 Task: Select Beauty. Add to cart, from Sephora_x000D_
 for 3451 Chapel Oaks Dr, Unit 404, Building 4, Coppell, Texas 75019, Cell Number 6807042056, following items : The Ordinary Hyaluronic Acid 2% & B5 Hydrating Serum (1 oz)_x000D_
 - 1, Olaplex Bond Intense Moisture Hair Mask Number 8 (3.3 oz)_x000D_
 - 3, Grande Cosmetics MINI GrandeLASH-MD Lash Enhancing Serum 6 Week Supply (0.033 oz)_x000D_
 - 2, Urban Decay All Nighter Brightening Vitamin C Setting Spray (4 oz)_x000D_
 - 5, Topicals High Roller Ingrown Hair Tonic with AHA and BHA (1.07 oz)_x000D_
 - 1
Action: Mouse moved to (798, 108)
Screenshot: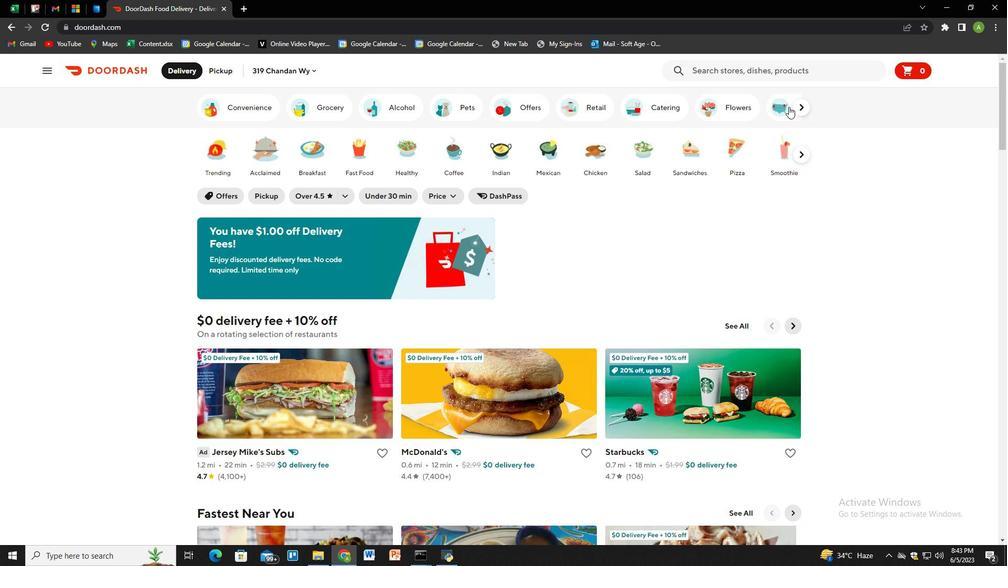 
Action: Mouse pressed left at (798, 108)
Screenshot: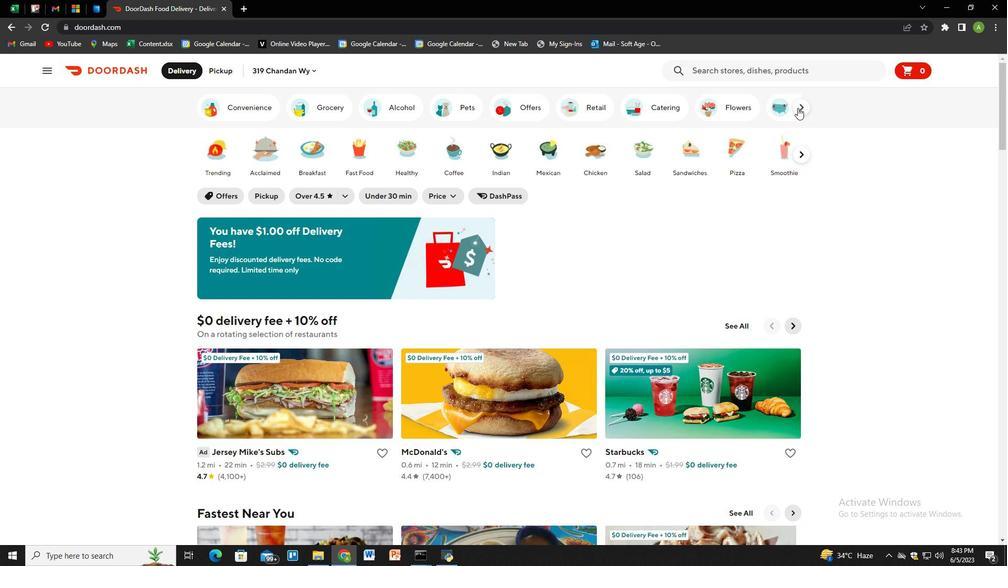 
Action: Mouse moved to (643, 107)
Screenshot: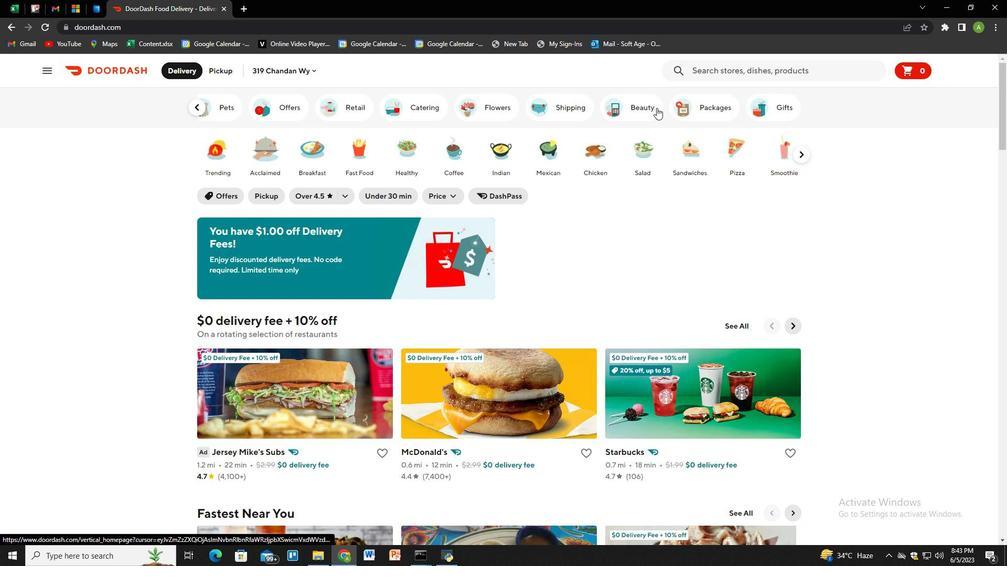 
Action: Mouse pressed left at (643, 107)
Screenshot: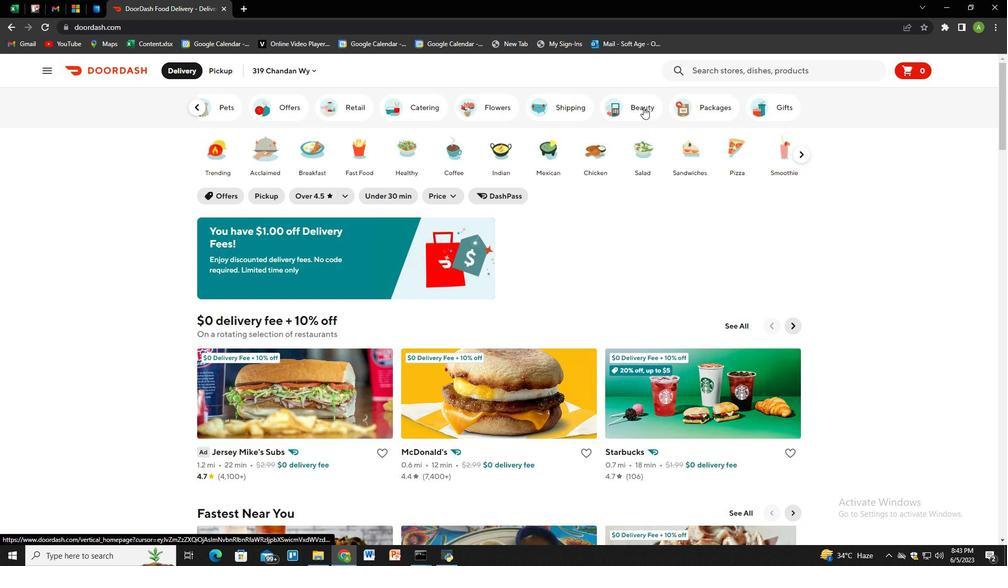 
Action: Mouse moved to (737, 75)
Screenshot: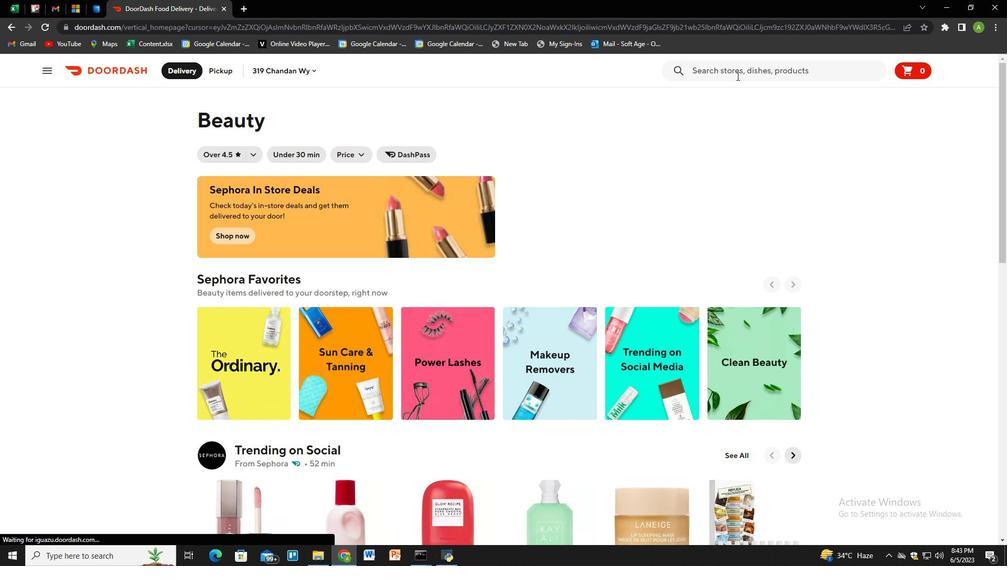 
Action: Mouse pressed left at (737, 75)
Screenshot: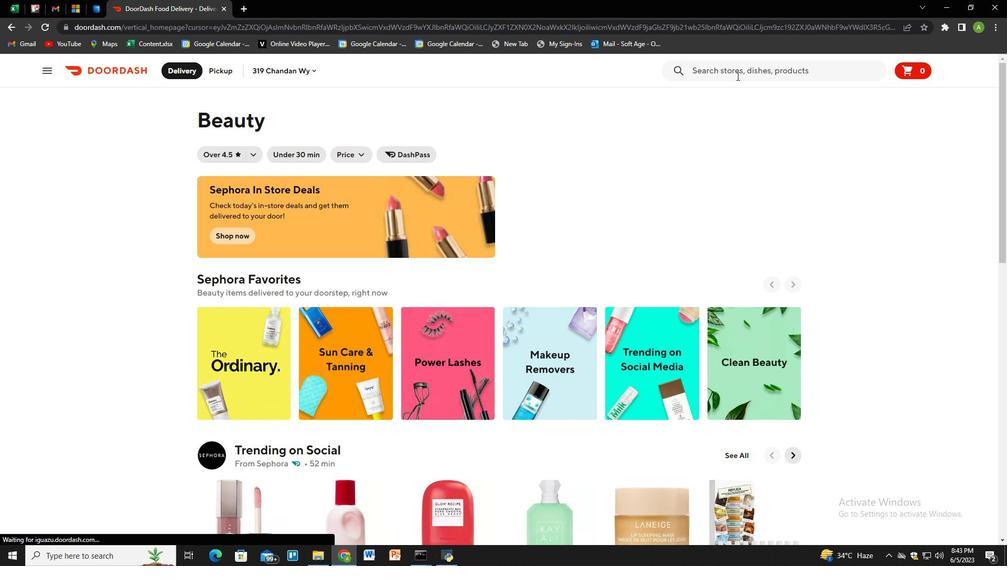 
Action: Mouse moved to (737, 75)
Screenshot: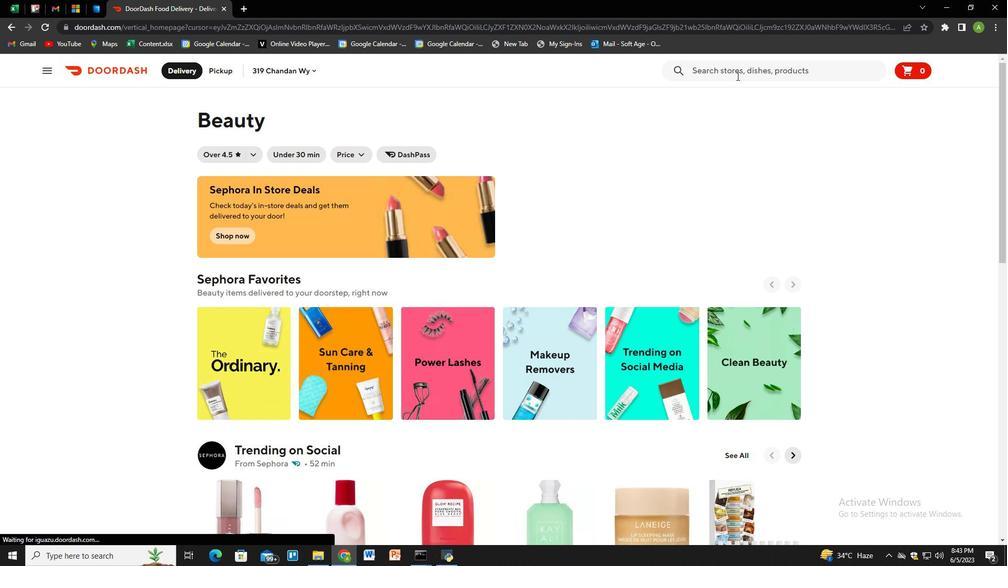 
Action: Key pressed sephora<Key.enter>
Screenshot: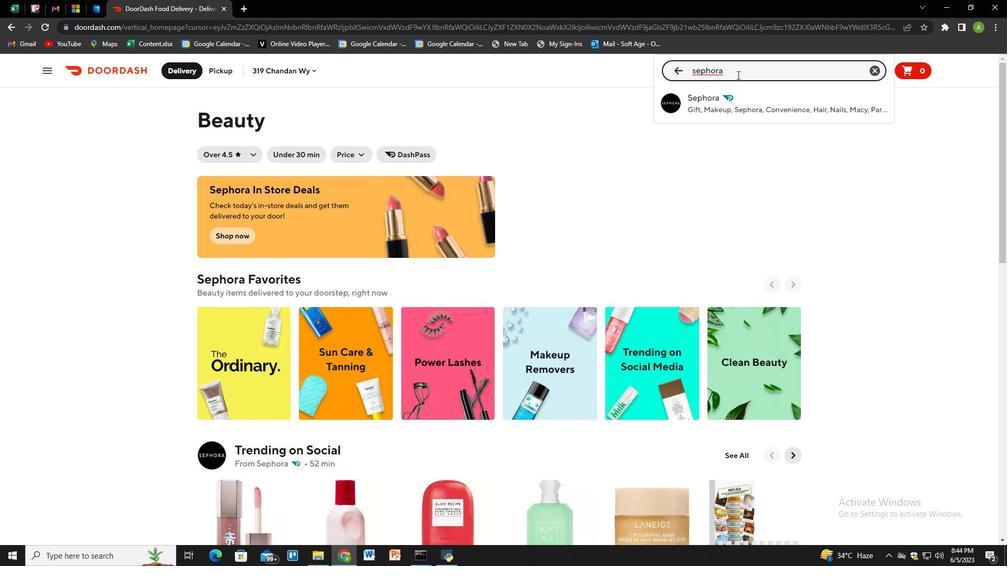 
Action: Mouse moved to (217, 262)
Screenshot: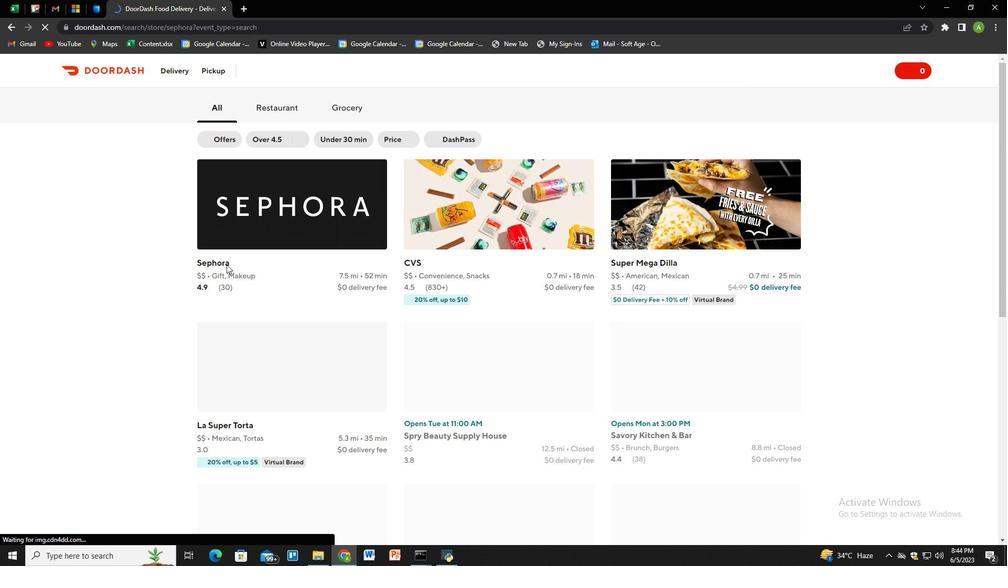 
Action: Mouse pressed left at (217, 262)
Screenshot: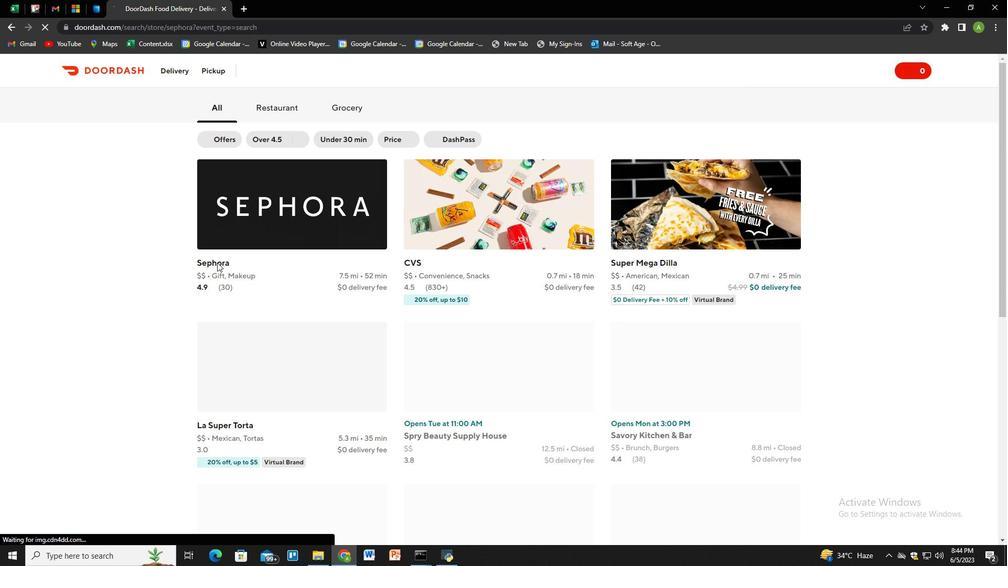 
Action: Mouse moved to (208, 69)
Screenshot: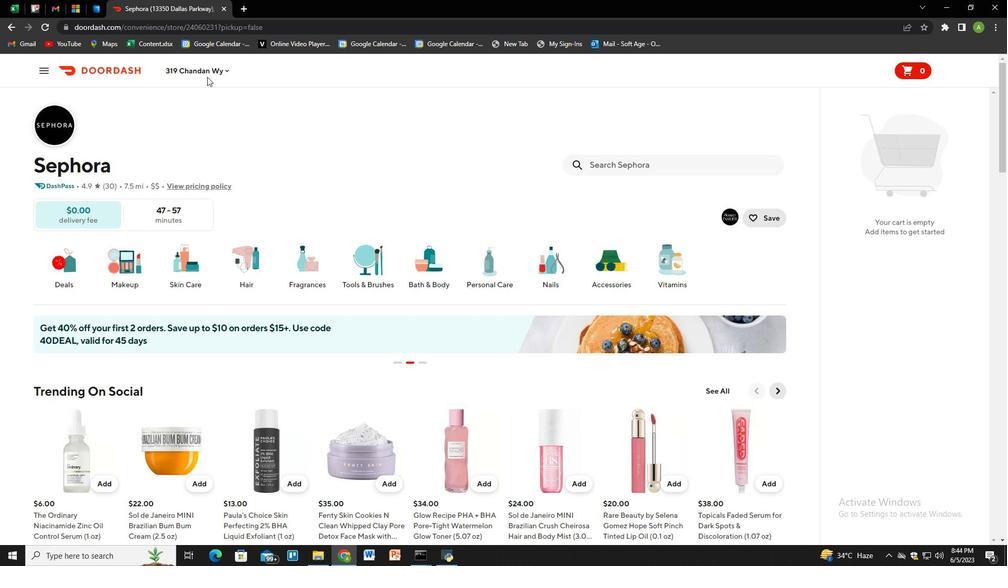 
Action: Mouse pressed left at (208, 69)
Screenshot: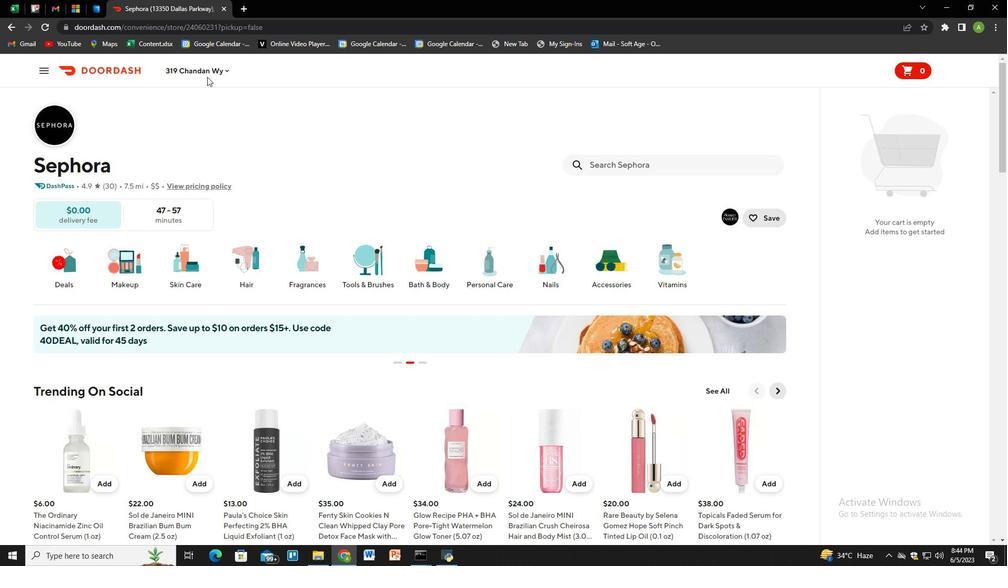 
Action: Mouse moved to (225, 119)
Screenshot: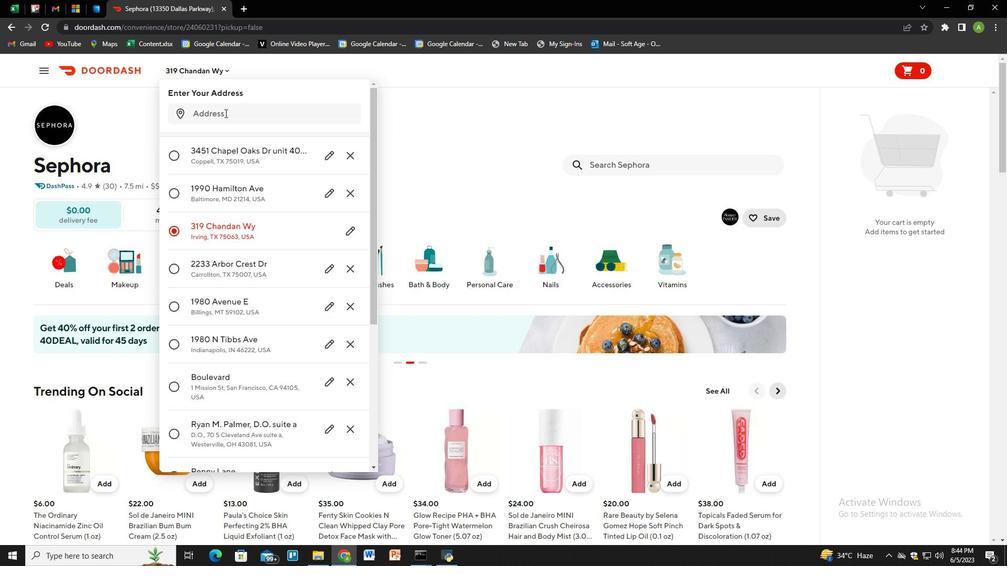 
Action: Mouse pressed left at (225, 119)
Screenshot: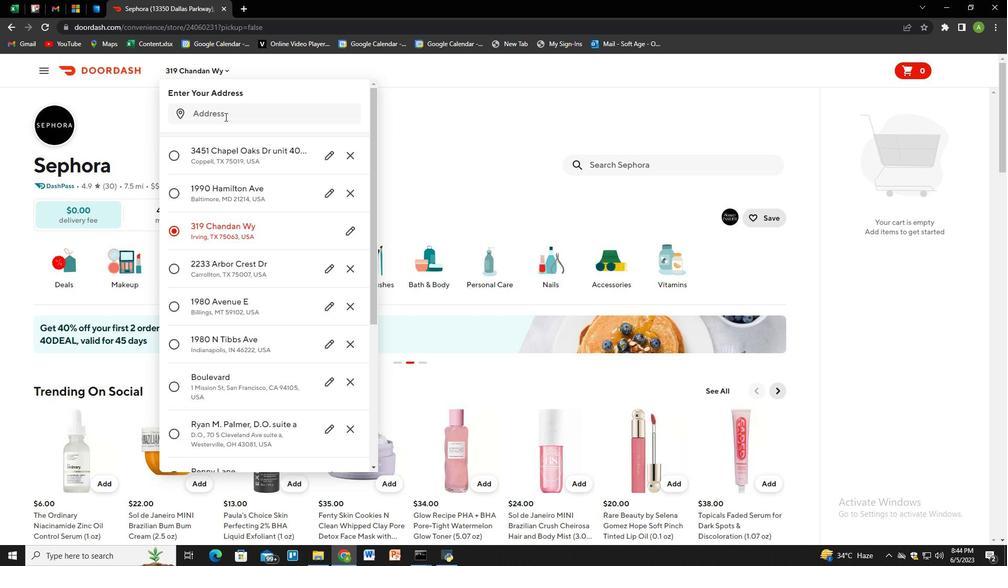 
Action: Key pressed 3451<Key.space>chapel<Key.space>oaks<Key.space>dr,<Key.space>unit<Key.space>404,<Key.space>building<Key.space>4,<Key.space>coppell,<Key.space>texas<Key.space>75019<Key.enter>
Screenshot: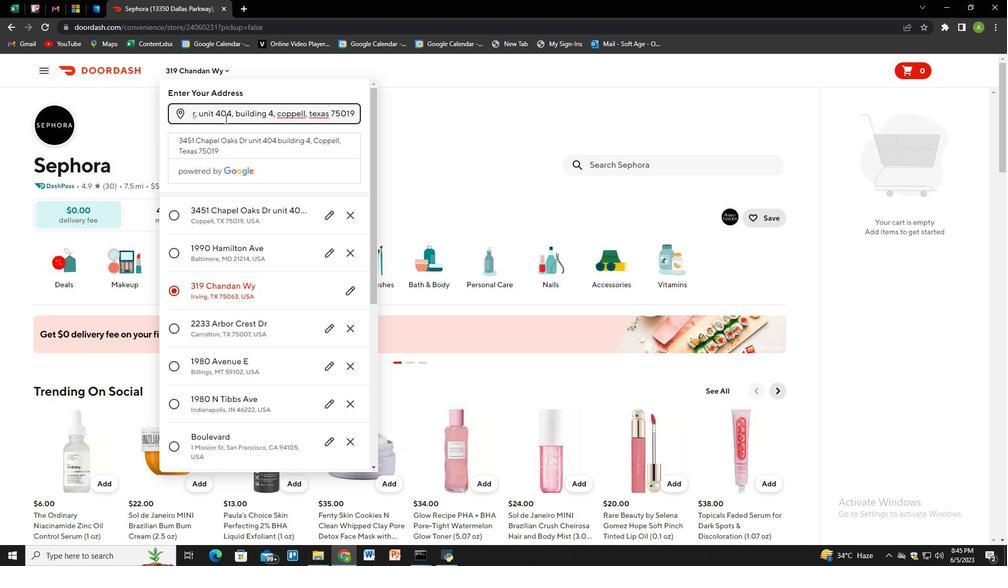 
Action: Mouse moved to (301, 422)
Screenshot: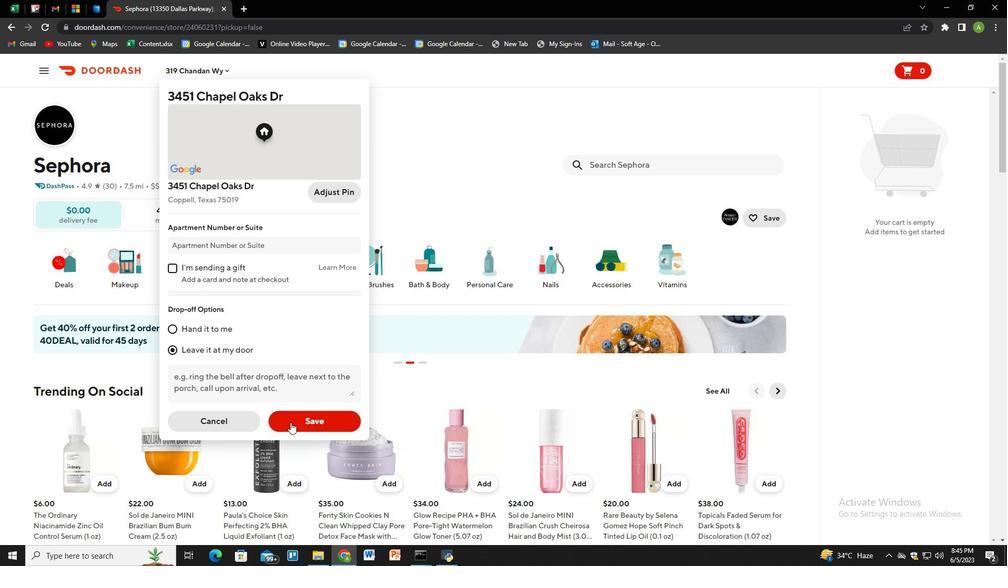 
Action: Mouse pressed left at (301, 422)
Screenshot: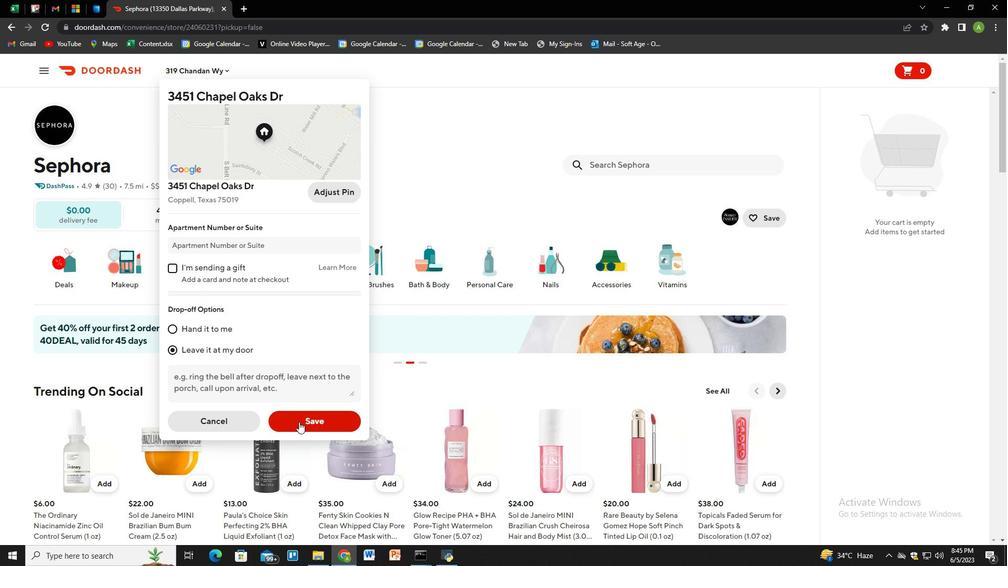 
Action: Mouse moved to (625, 157)
Screenshot: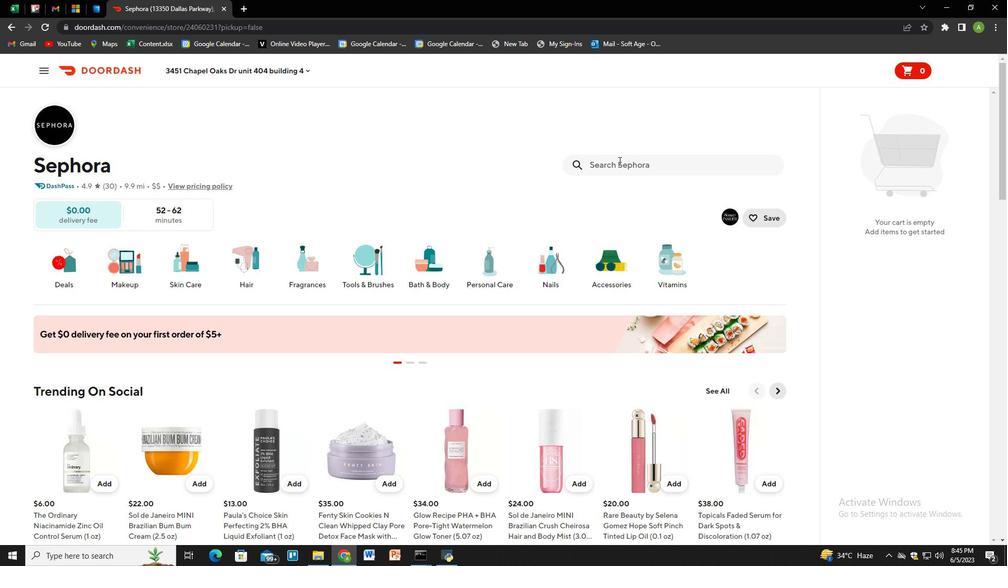 
Action: Mouse pressed left at (625, 157)
Screenshot: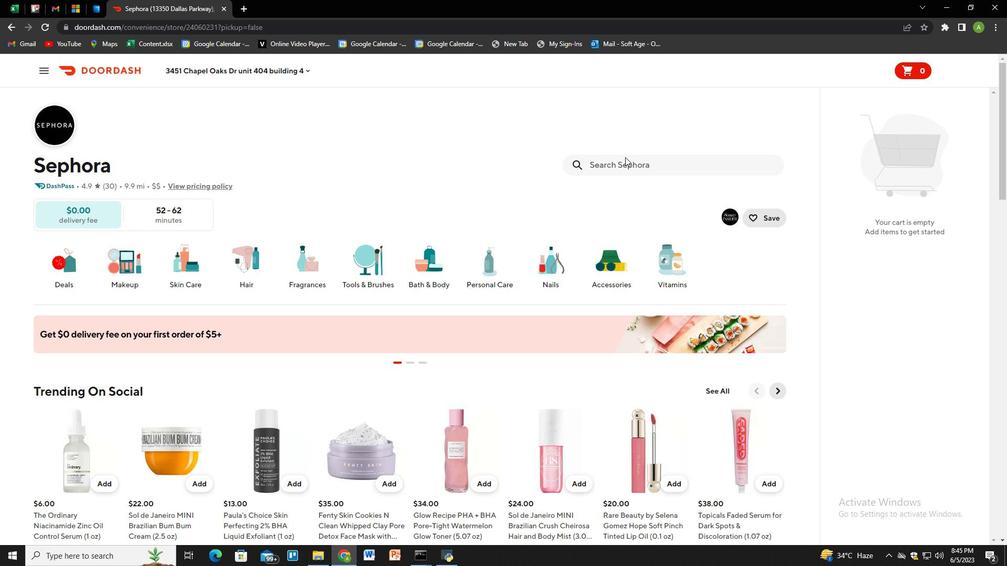 
Action: Mouse moved to (552, 213)
Screenshot: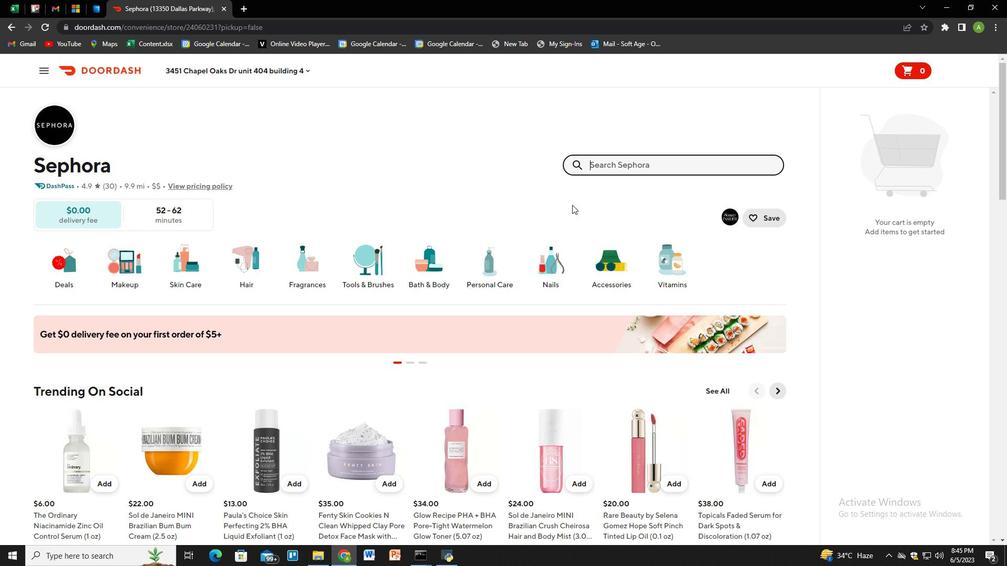 
Action: Key pressed the<Key.space>ordinary<Key.space>hyaluronic<Key.space>acid<Key.space>2<Key.shift>%<Key.space><Key.shift><Key.shift><Key.shift><Key.shift><Key.shift><Key.shift><Key.shift><Key.shift><Key.shift><Key.shift><Key.shift><Key.shift><Key.shift><Key.shift><Key.shift><Key.shift><Key.shift><Key.shift><Key.shift><Key.shift><Key.shift><Key.shift><Key.shift>&<Key.space>b5<Key.space>hydrating<Key.space>serum<Key.space><Key.shift_r>(1<Key.space>oz<Key.shift_r>)<Key.enter>
Screenshot: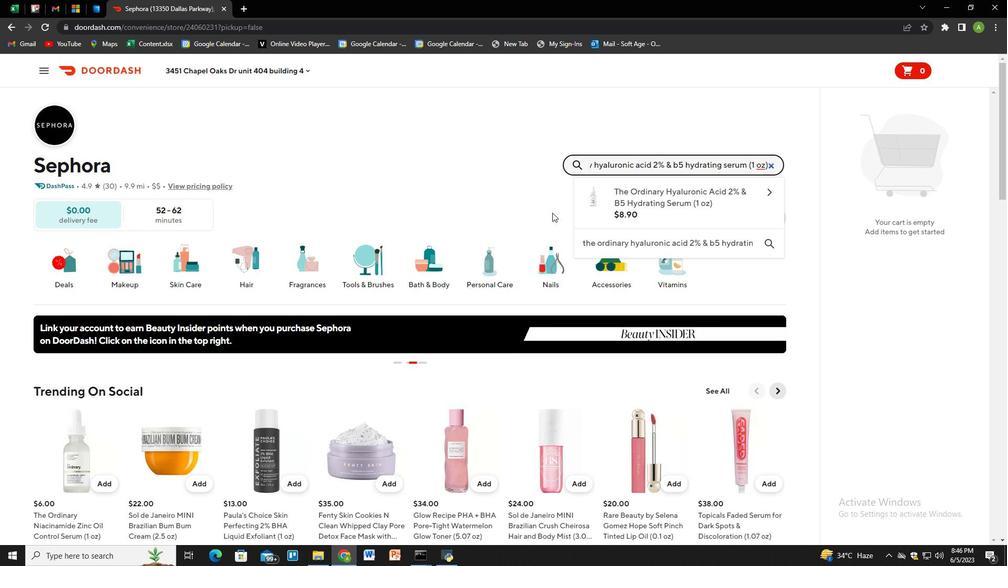 
Action: Mouse moved to (96, 269)
Screenshot: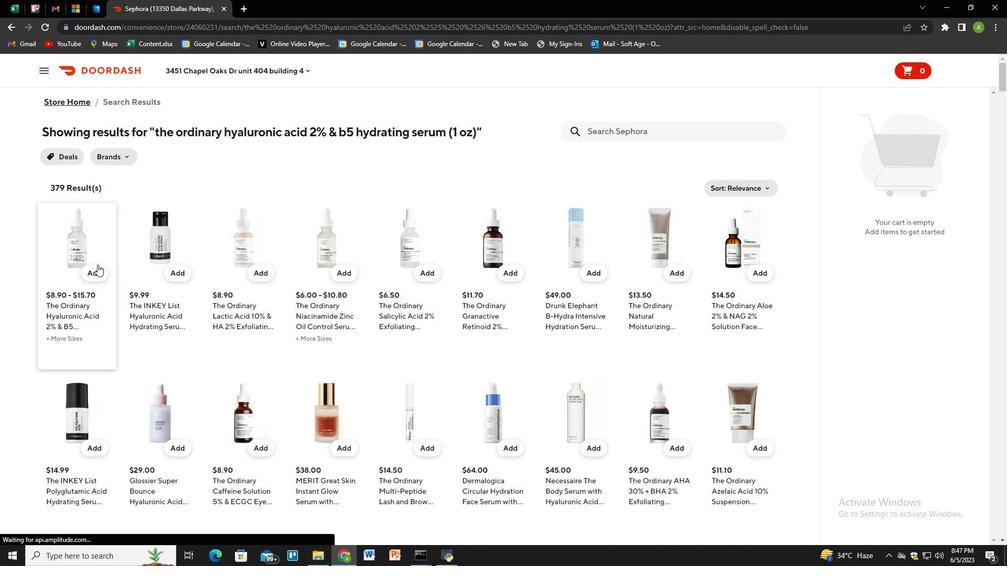 
Action: Mouse pressed left at (96, 269)
Screenshot: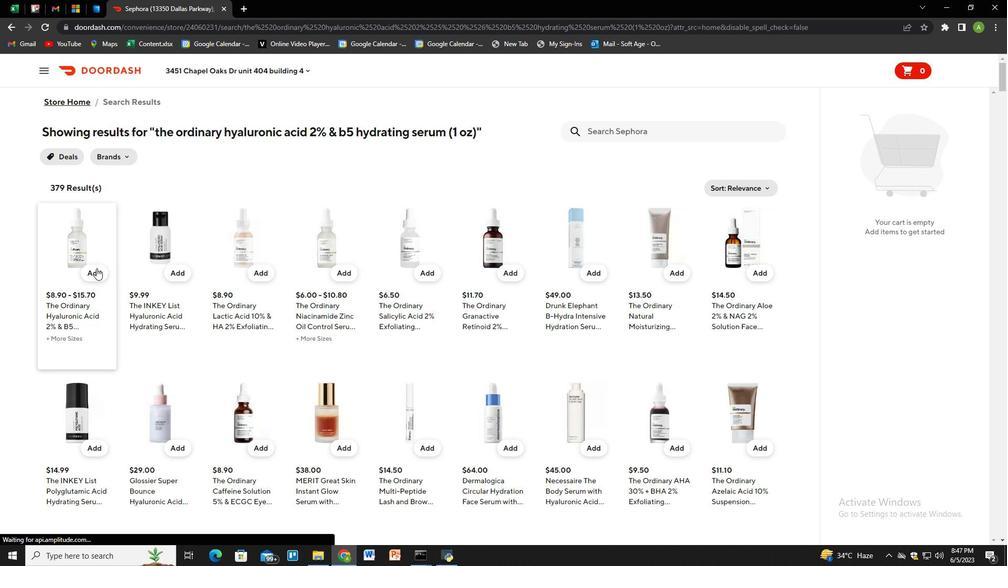 
Action: Mouse moved to (678, 520)
Screenshot: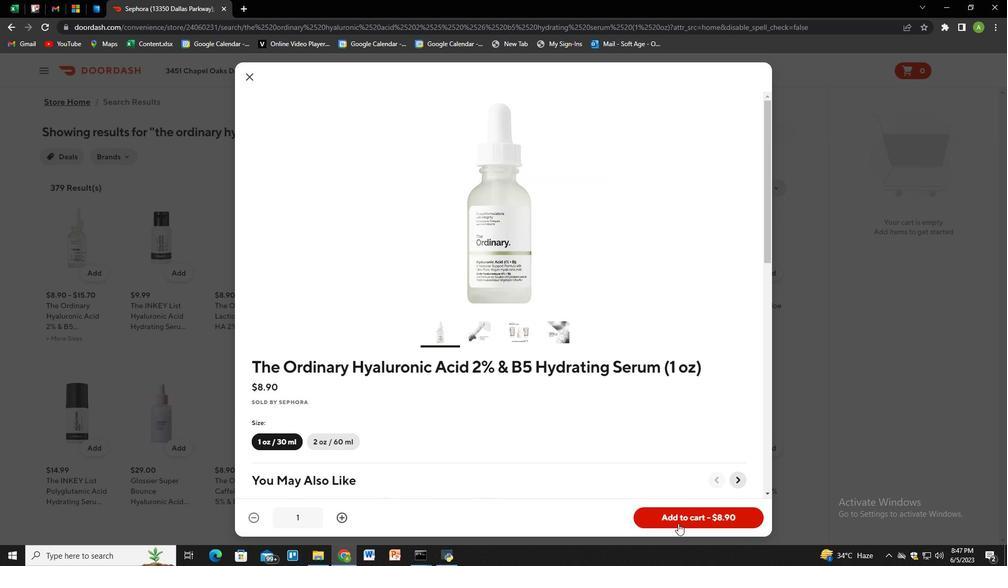 
Action: Mouse pressed left at (678, 520)
Screenshot: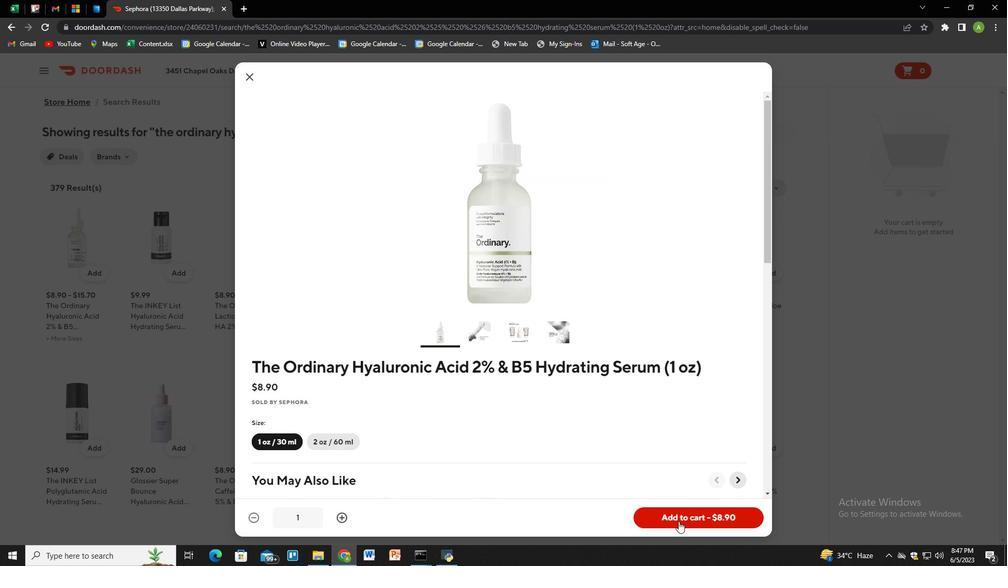 
Action: Mouse moved to (660, 127)
Screenshot: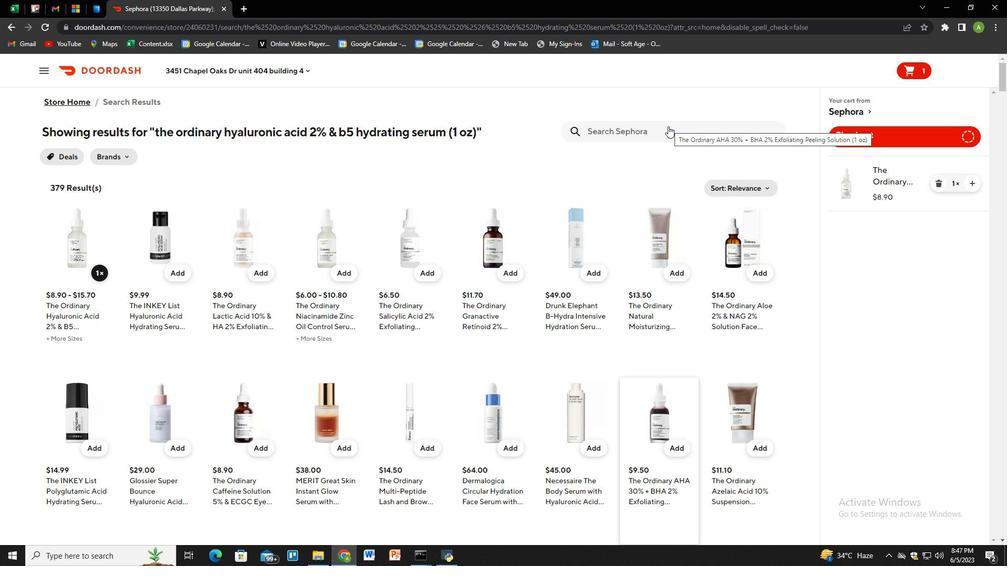 
Action: Mouse pressed left at (660, 127)
Screenshot: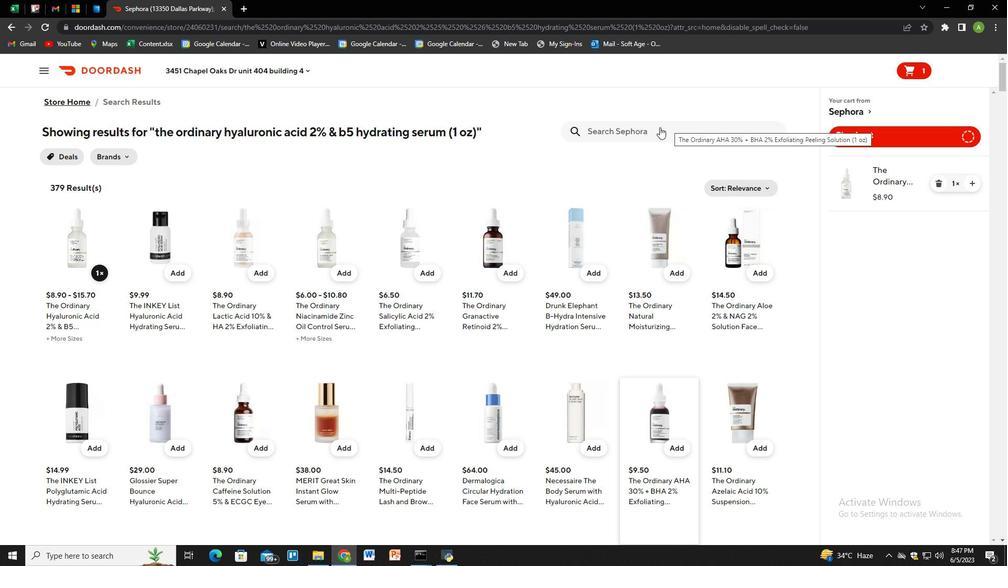 
Action: Mouse moved to (682, 111)
Screenshot: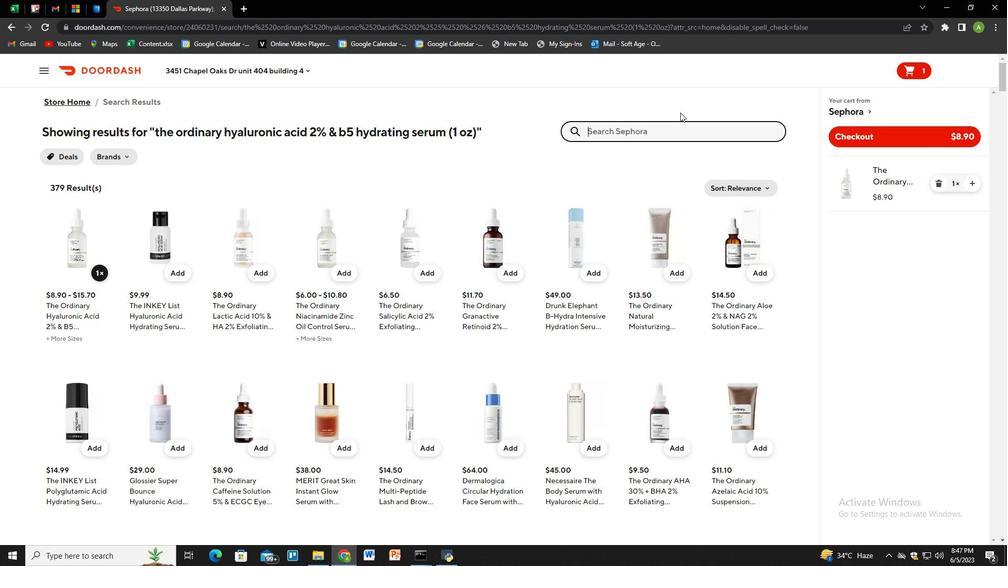 
Action: Key pressed olaplex<Key.space>bond<Key.space>intense<Key.space>moisture<Key.space>hair<Key.space>mask<Key.space>number<Key.space>8<Key.space><Key.shift_r>(3.3<Key.space>oz<Key.shift_r>)<Key.enter>
Screenshot: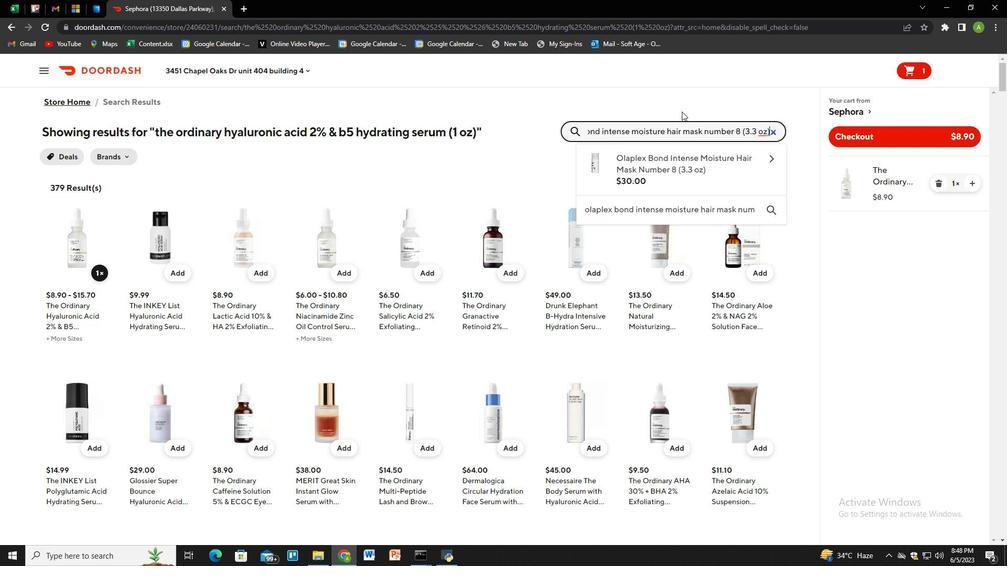 
Action: Mouse moved to (89, 276)
Screenshot: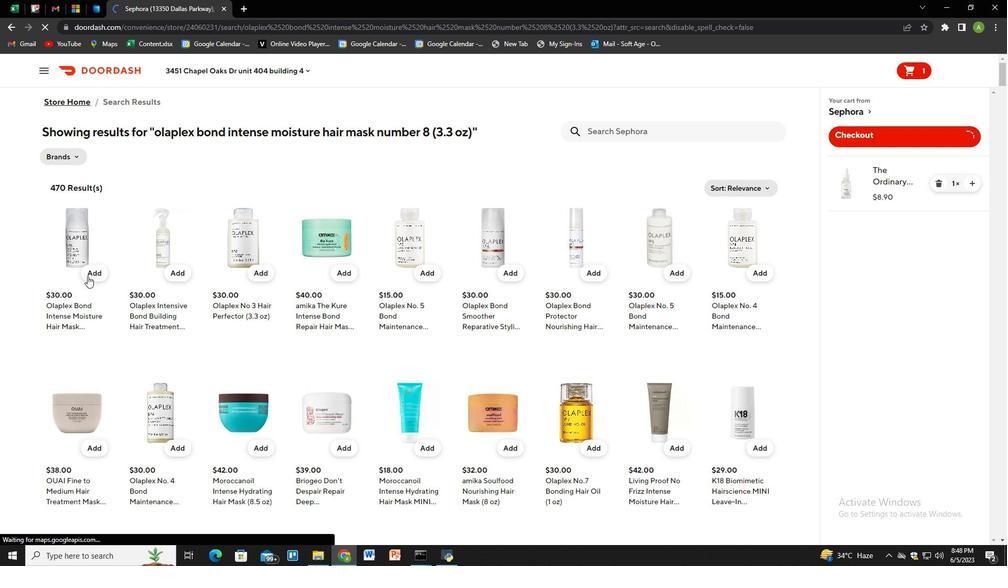 
Action: Mouse pressed left at (89, 276)
Screenshot: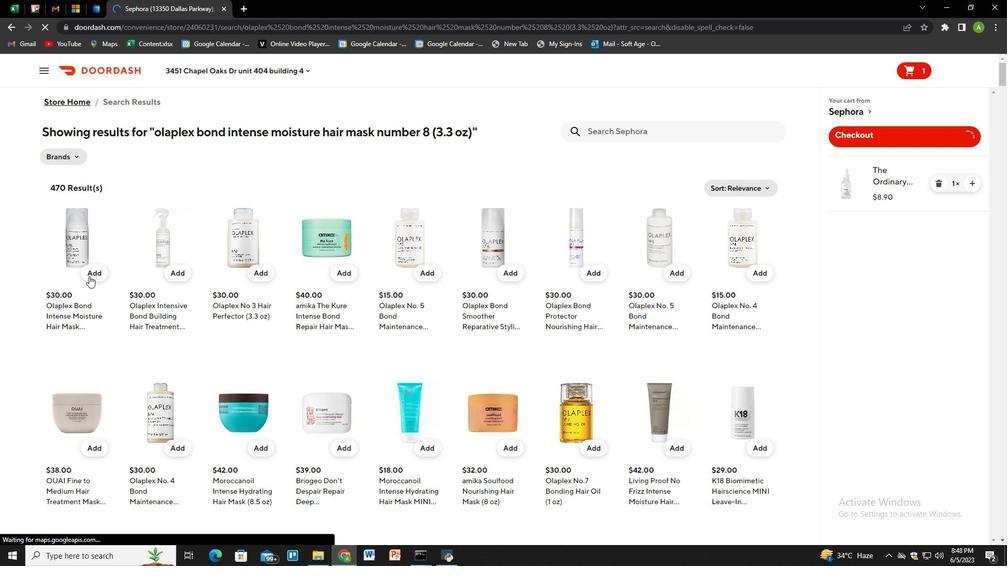 
Action: Mouse moved to (970, 236)
Screenshot: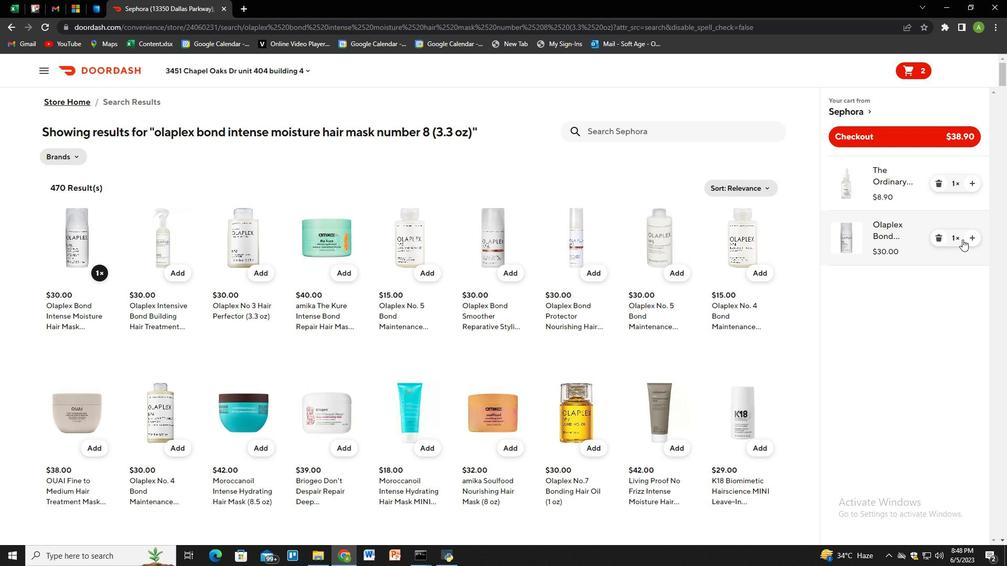 
Action: Mouse pressed left at (970, 236)
Screenshot: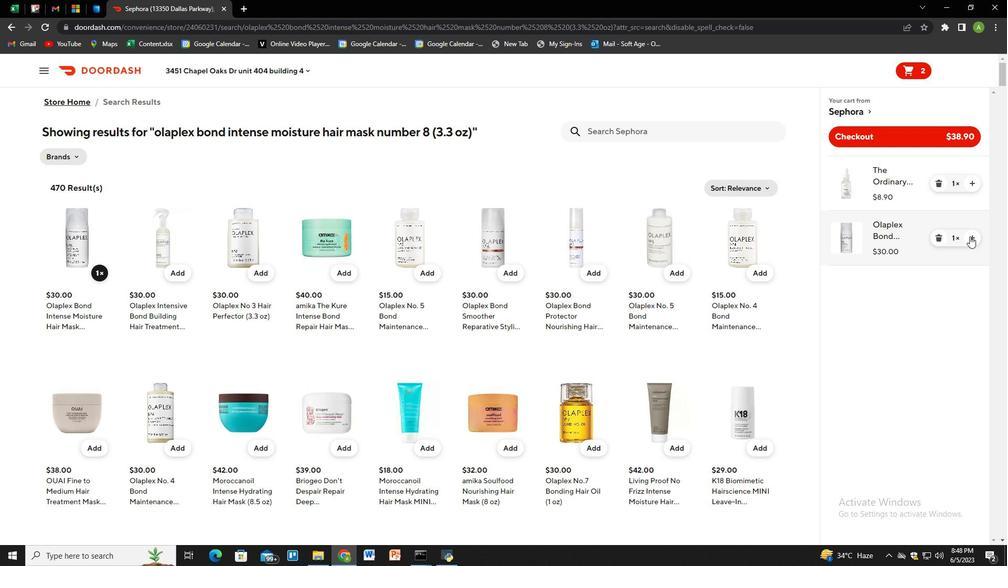 
Action: Mouse pressed left at (970, 236)
Screenshot: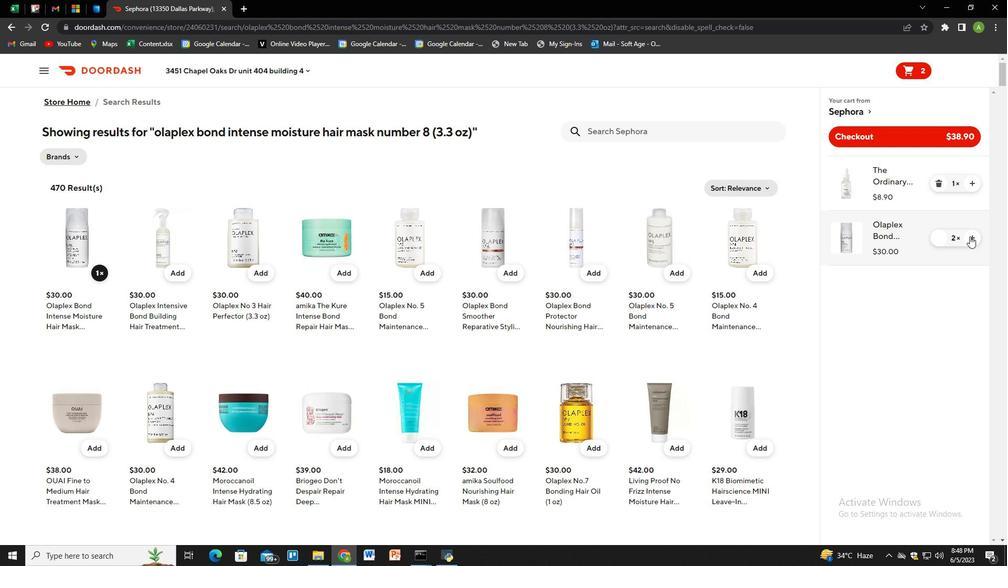 
Action: Mouse moved to (672, 127)
Screenshot: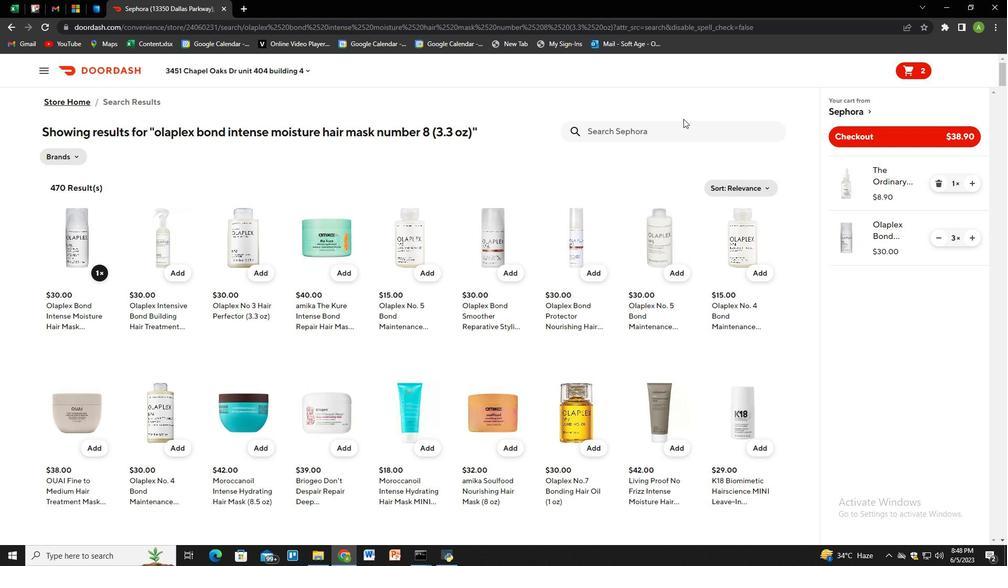 
Action: Mouse pressed left at (672, 127)
Screenshot: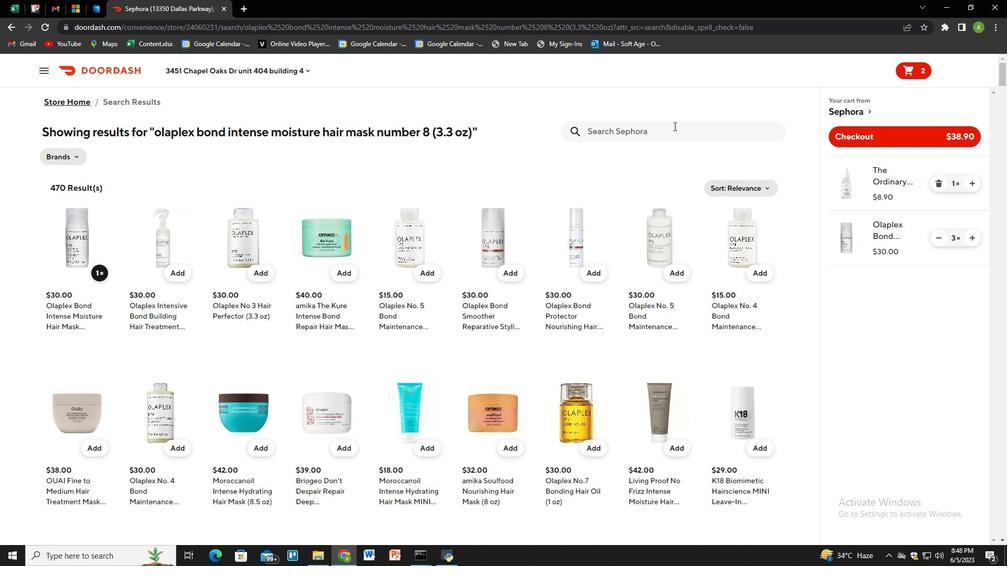 
Action: Mouse moved to (521, 188)
Screenshot: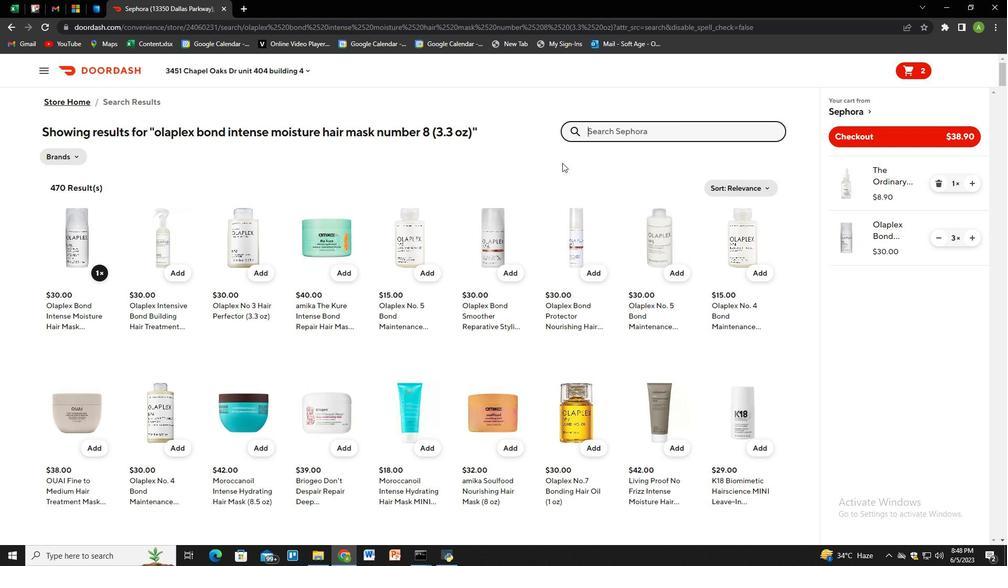 
Action: Key pressed grande<Key.space>cosmetics<Key.space>mini<Key.space>grnde<Key.left><Key.left><Key.left>a<Key.right><Key.right><Key.right>lash-md<Key.space>lash<Key.space>enhancing<Key.space>serum<Key.space>6<Key.space>week<Key.space>supply<Key.space><Key.shift_r>(0.033<Key.space>oz<Key.shift_r>)<Key.enter>
Screenshot: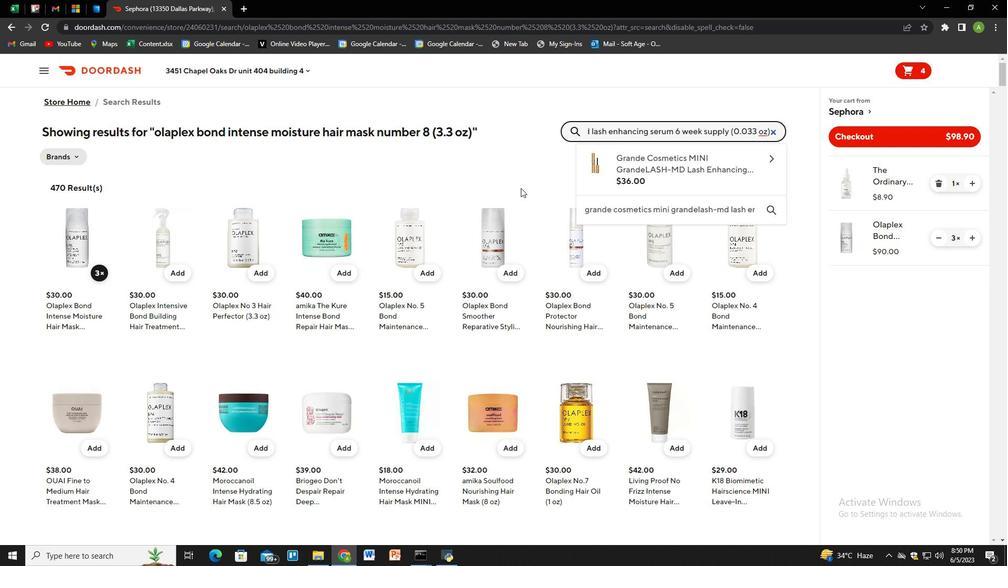 
Action: Mouse moved to (100, 287)
Screenshot: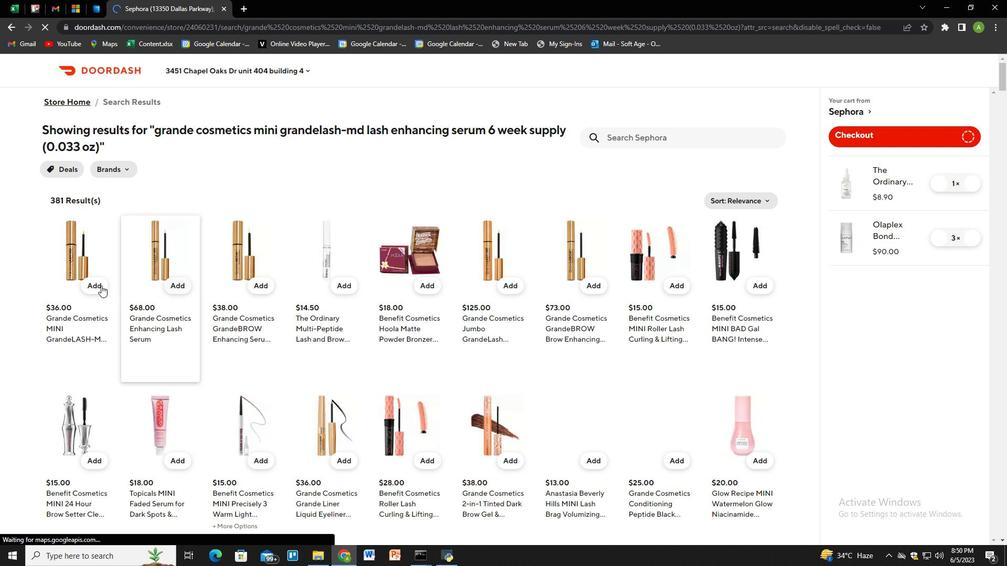 
Action: Mouse pressed left at (100, 287)
Screenshot: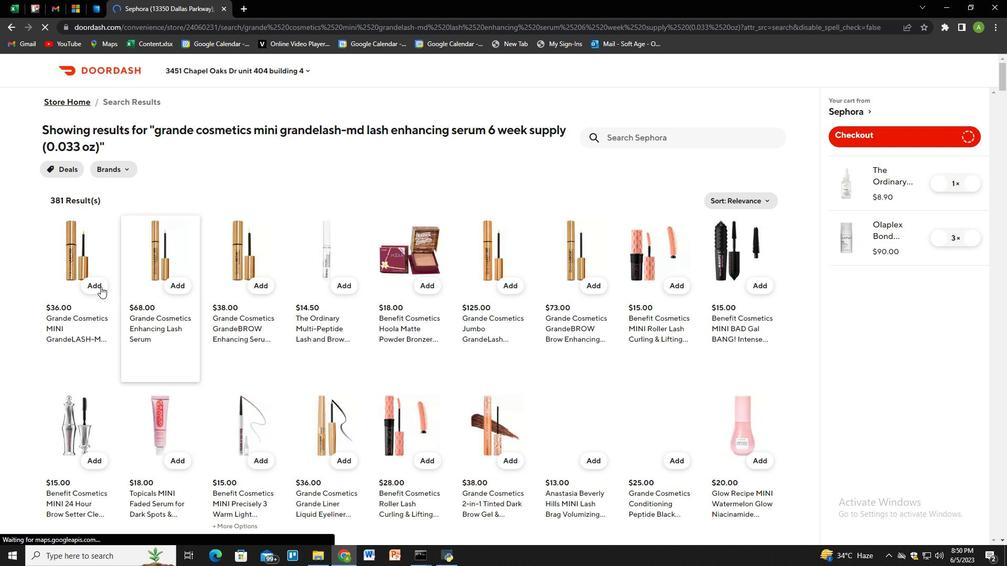 
Action: Mouse moved to (975, 293)
Screenshot: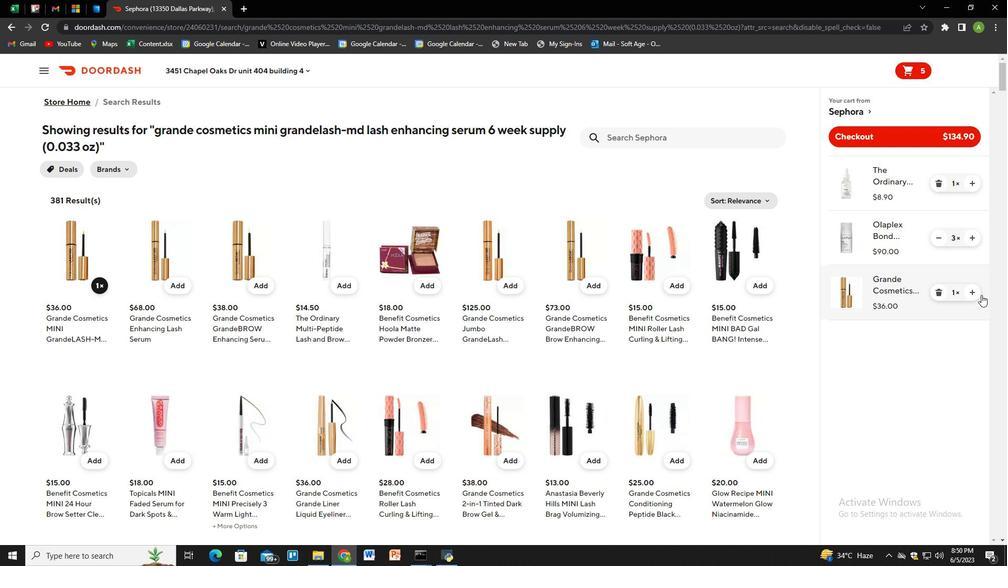 
Action: Mouse pressed left at (975, 293)
Screenshot: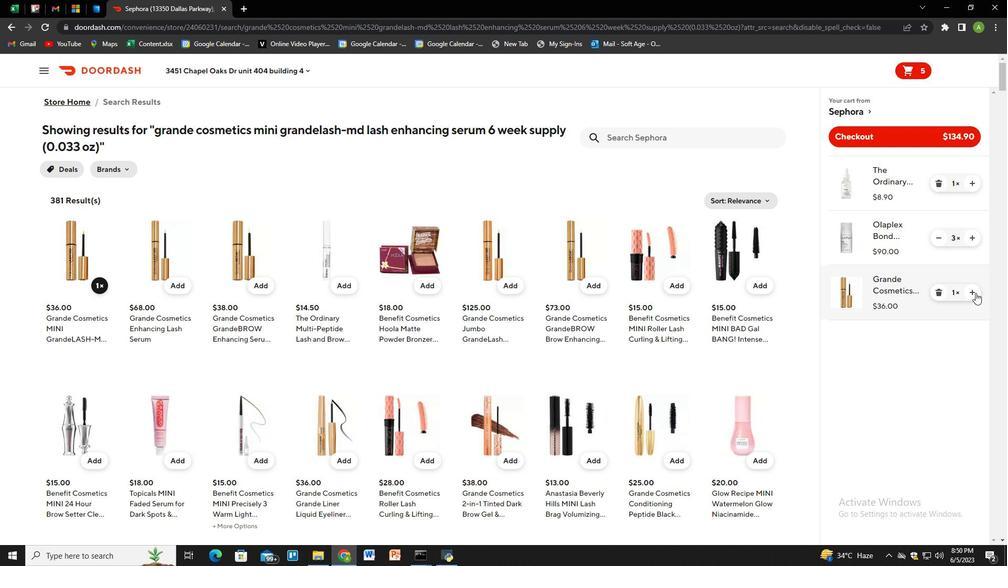 
Action: Mouse moved to (704, 132)
Screenshot: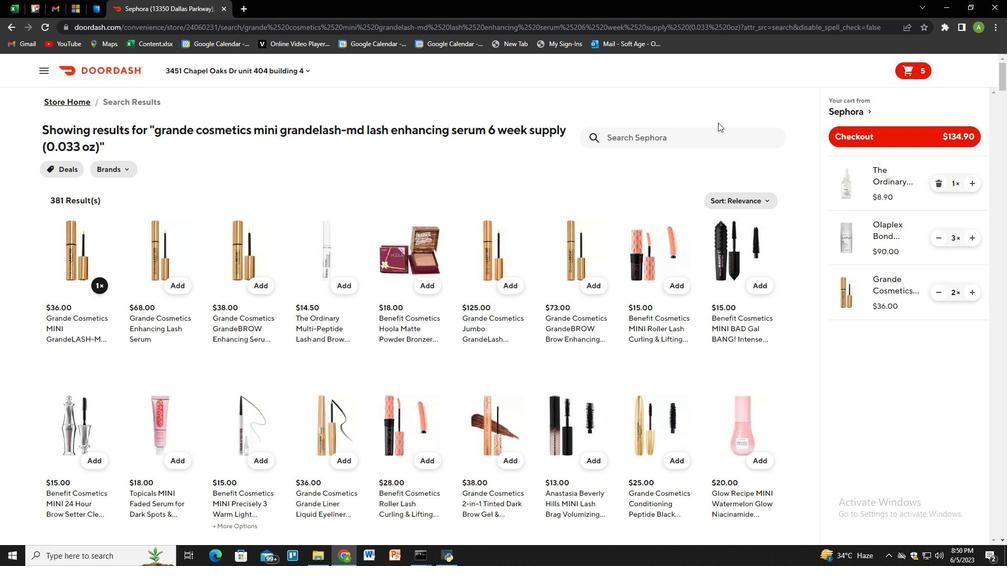 
Action: Mouse pressed left at (704, 132)
Screenshot: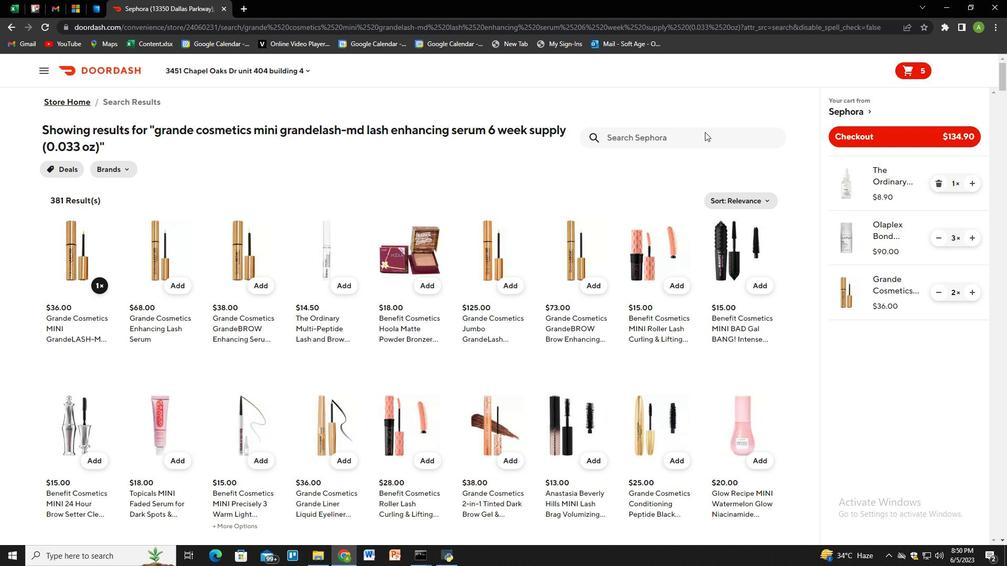 
Action: Mouse moved to (662, 134)
Screenshot: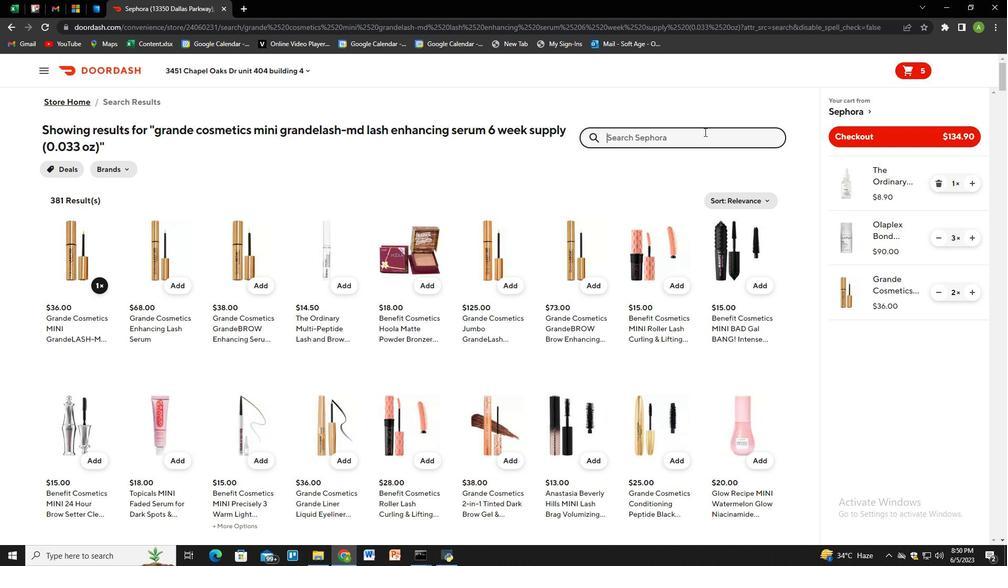 
Action: Key pressed urban<Key.space>decay<Key.space>all<Key.space>nighter<Key.space>brighty<Key.backspace>ening<Key.space>vitamin<Key.space>c<Key.space>setting<Key.space>spray<Key.space><Key.shift_r>(4<Key.space>oz<Key.shift_r>)<Key.enter>
Screenshot: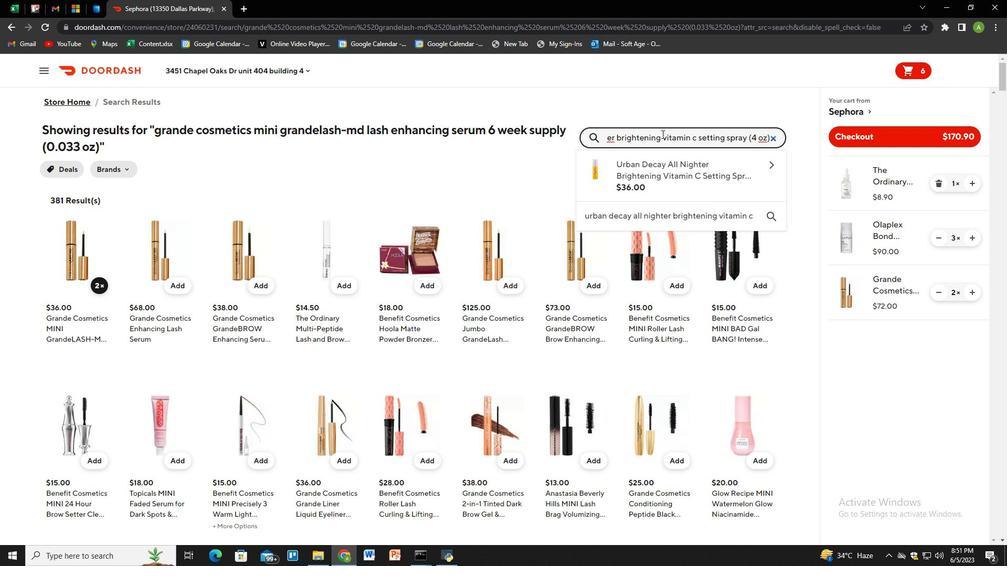 
Action: Mouse moved to (98, 270)
Screenshot: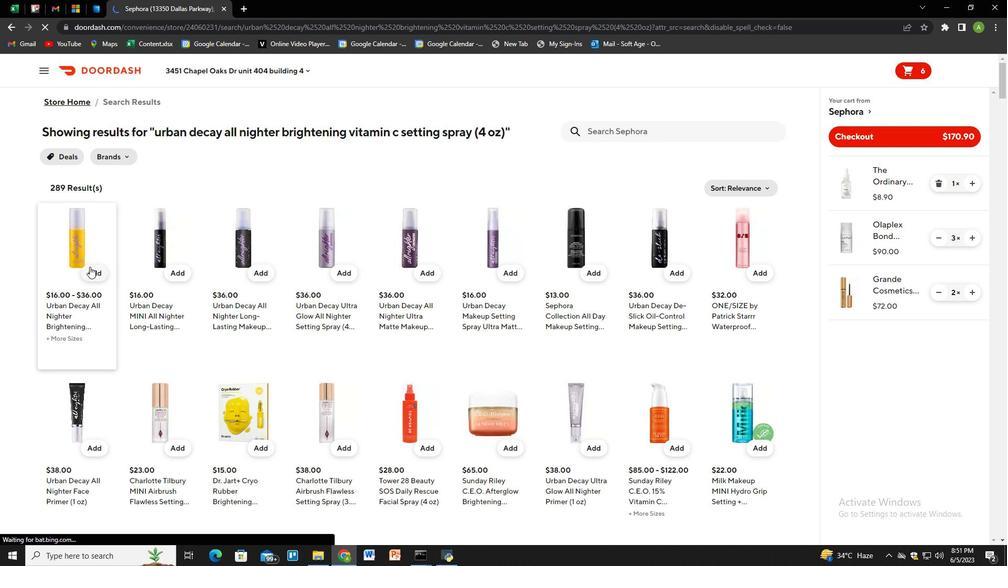 
Action: Mouse pressed left at (98, 270)
Screenshot: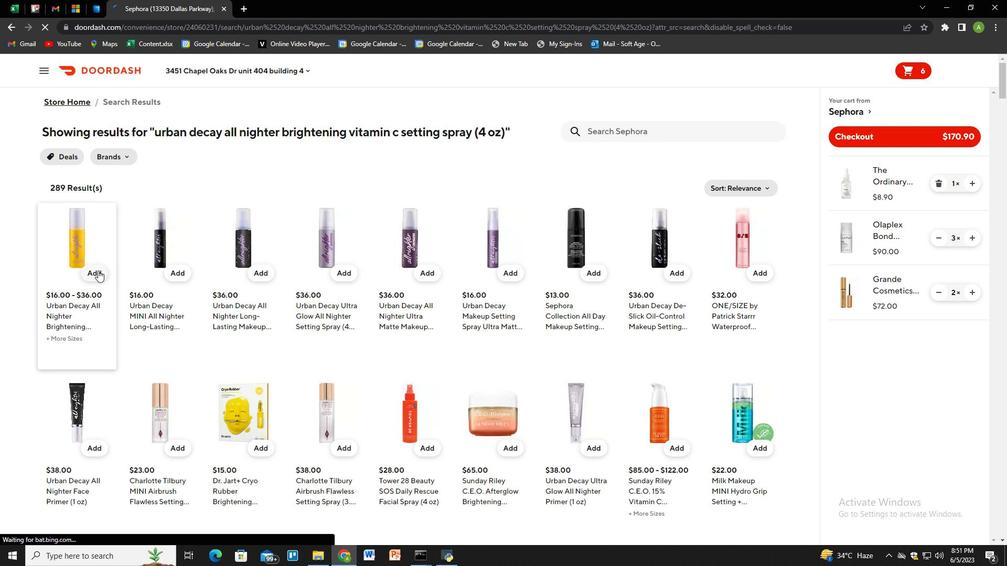 
Action: Mouse moved to (346, 514)
Screenshot: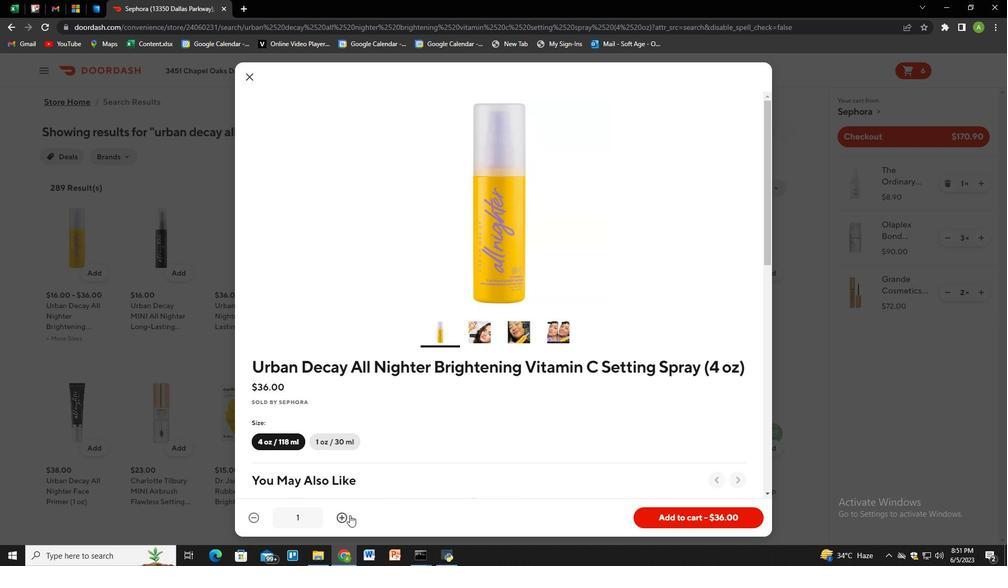 
Action: Mouse pressed left at (346, 514)
Screenshot: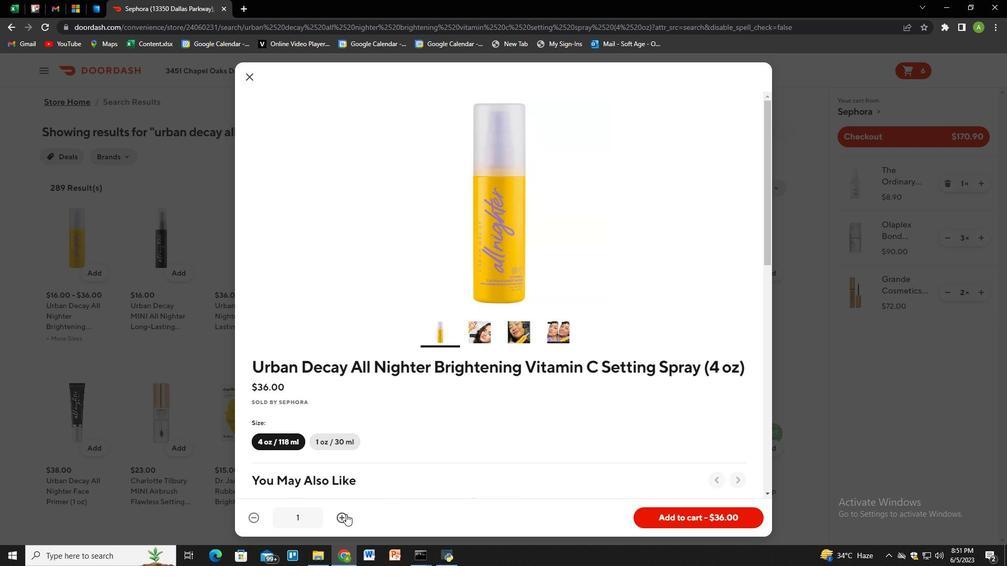 
Action: Mouse moved to (675, 514)
Screenshot: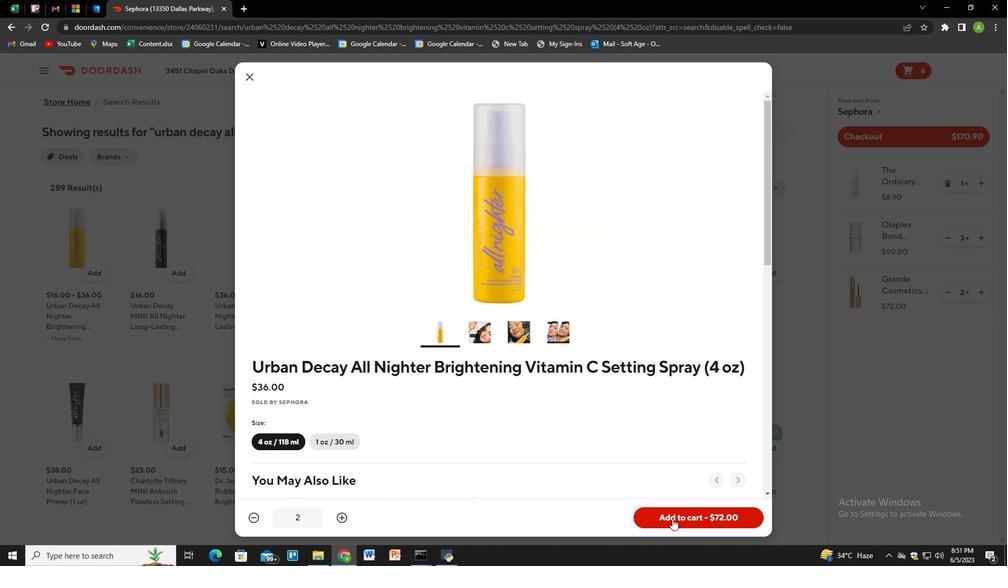 
Action: Mouse pressed left at (675, 514)
Screenshot: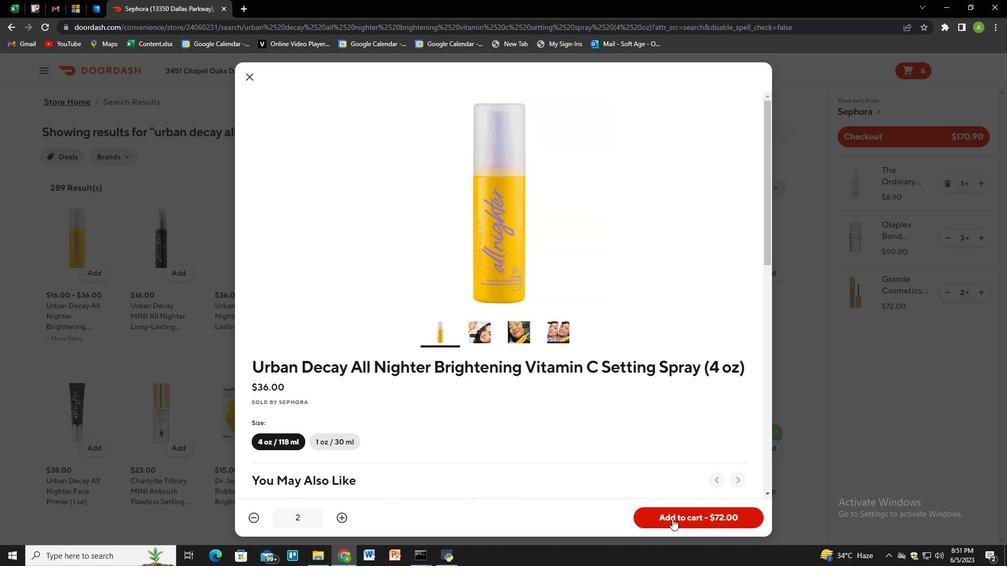 
Action: Mouse moved to (966, 346)
Screenshot: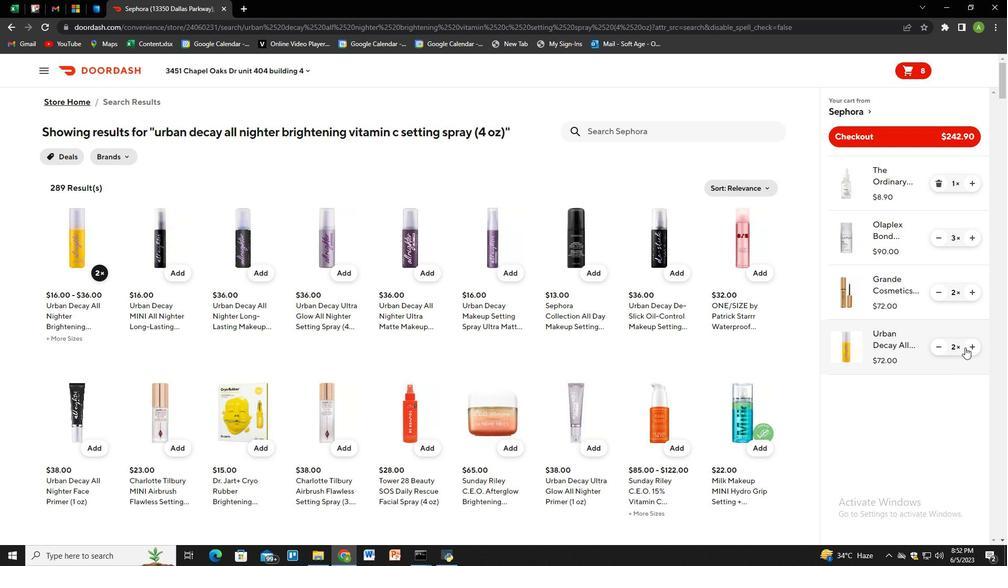 
Action: Mouse pressed left at (966, 346)
Screenshot: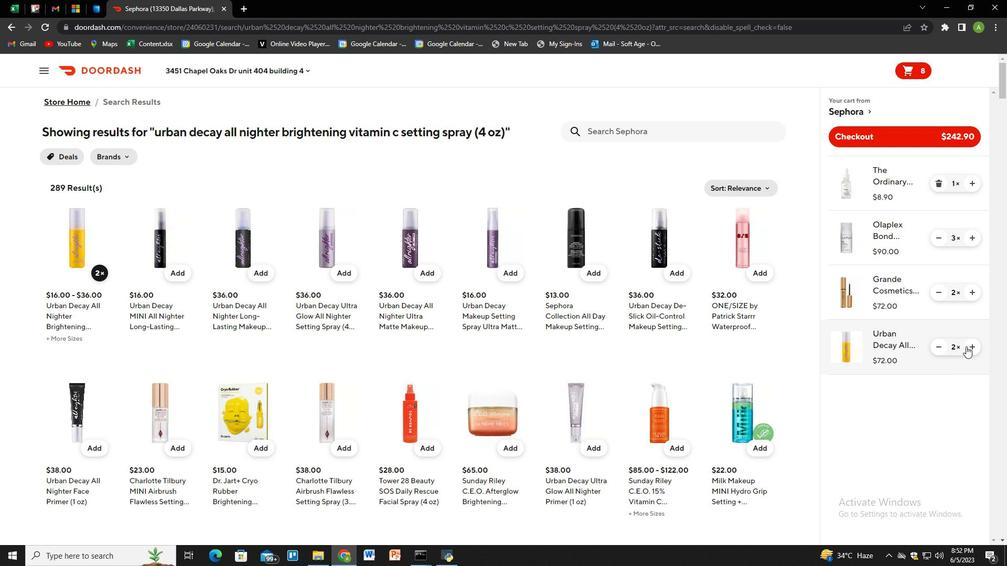 
Action: Mouse moved to (967, 346)
Screenshot: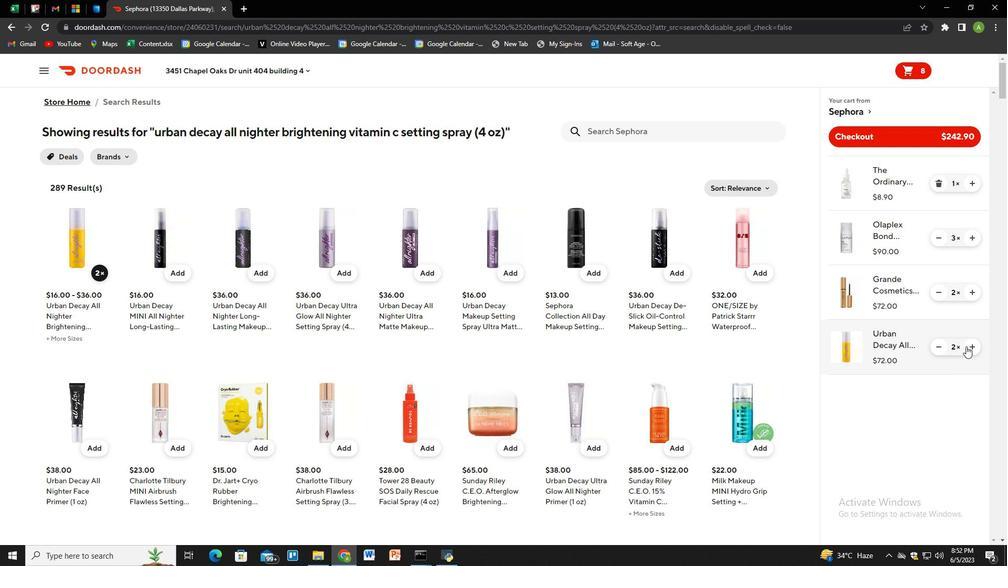 
Action: Mouse pressed left at (967, 346)
Screenshot: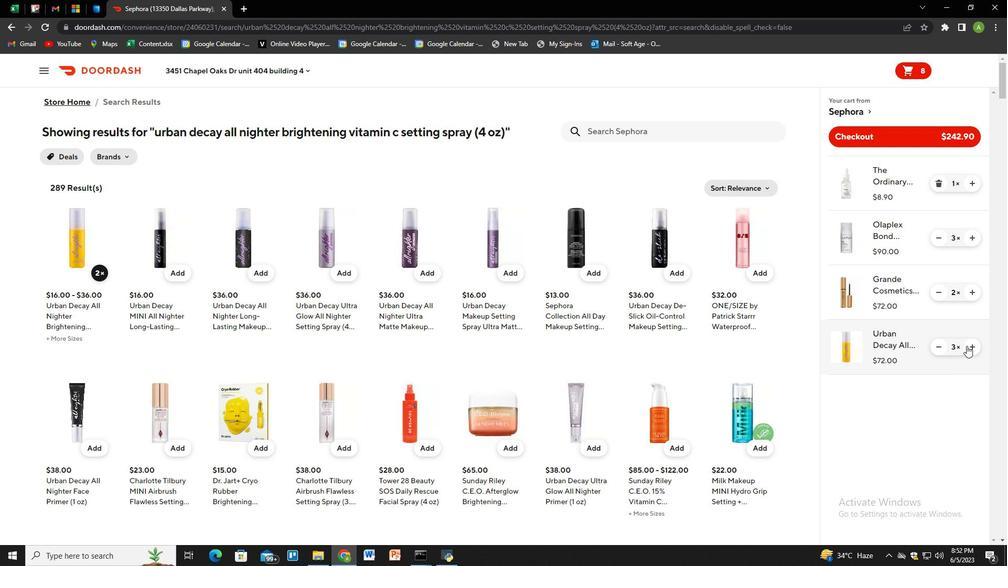 
Action: Mouse pressed left at (967, 346)
Screenshot: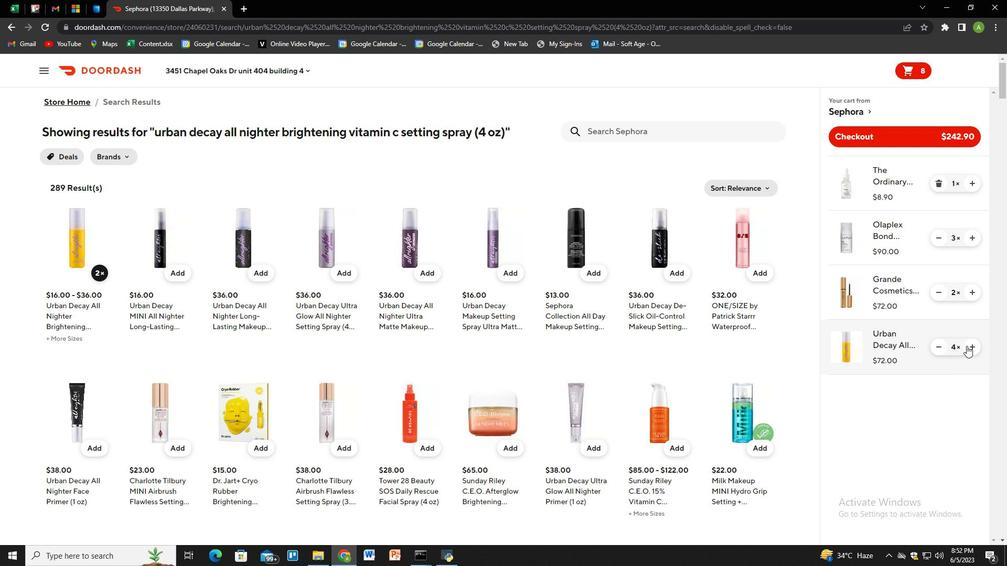 
Action: Mouse moved to (676, 130)
Screenshot: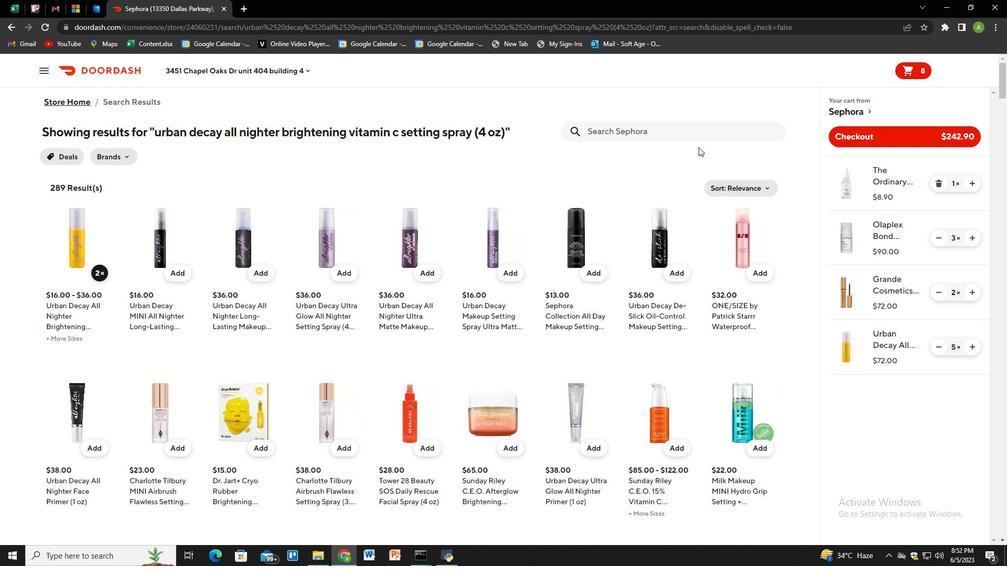 
Action: Mouse pressed left at (676, 130)
Screenshot: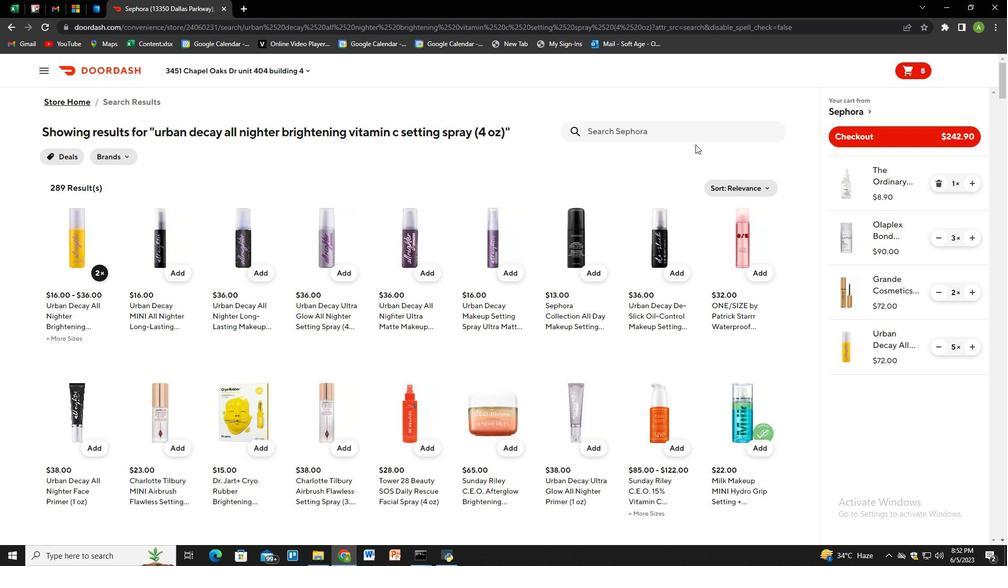 
Action: Key pressed topicals<Key.space>high<Key.space>roller<Key.space>ingrown<Key.space>hair<Key.space>tonic<Key.space>with<Key.space>ag<Key.backspace>ha<Key.space>and<Key.space>bha<Key.space><Key.shift_r>(1.07<Key.space>oz<Key.shift_r><Key.shift_r>)<Key.enter>
Screenshot: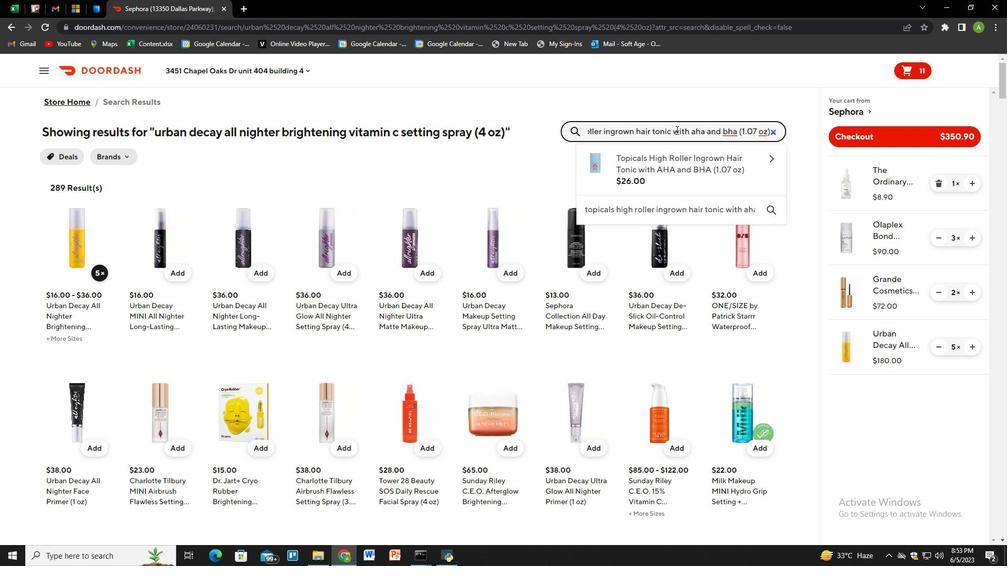 
Action: Mouse moved to (98, 272)
Screenshot: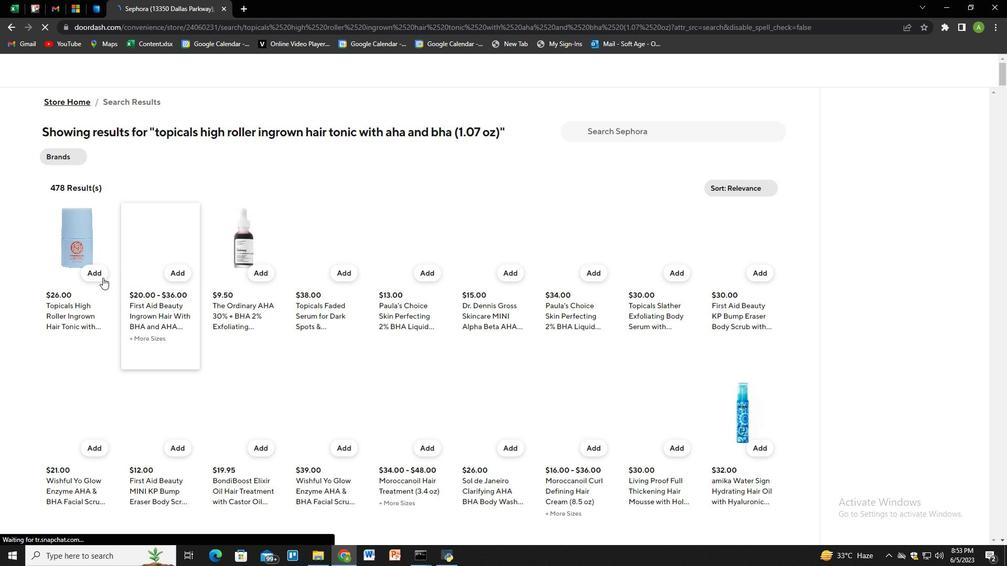
Action: Mouse pressed left at (98, 272)
Screenshot: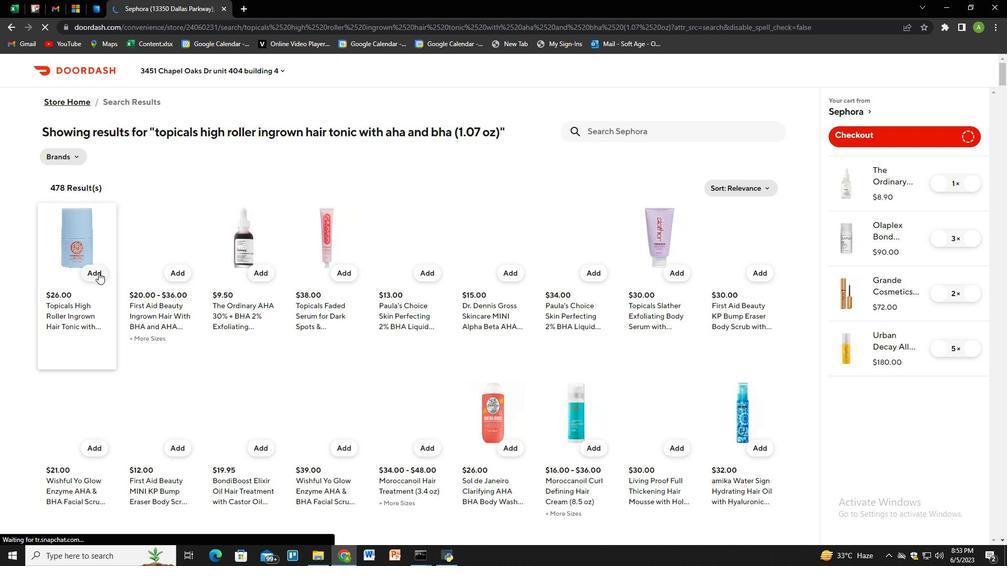 
Action: Mouse moved to (847, 135)
Screenshot: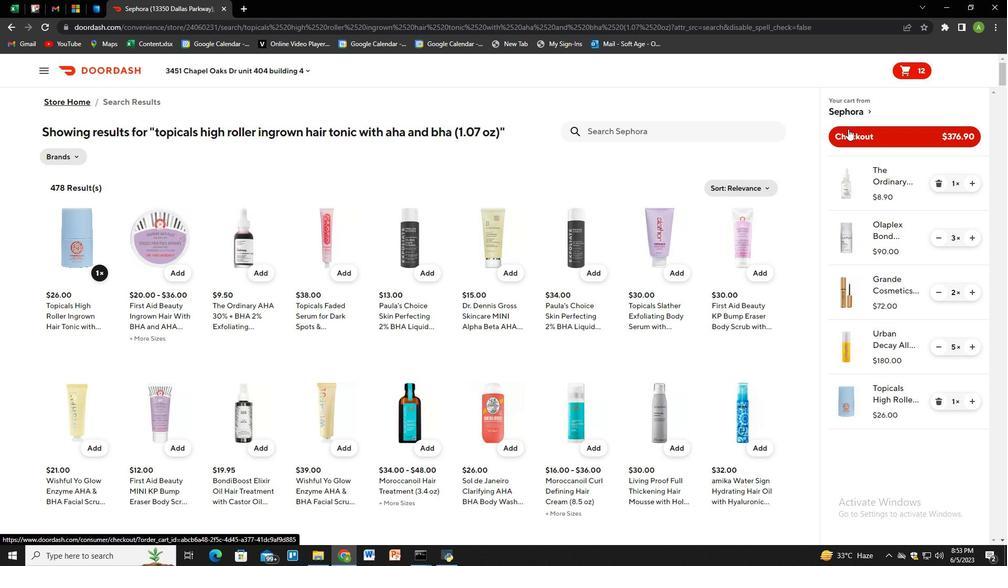 
Action: Mouse pressed left at (847, 135)
Screenshot: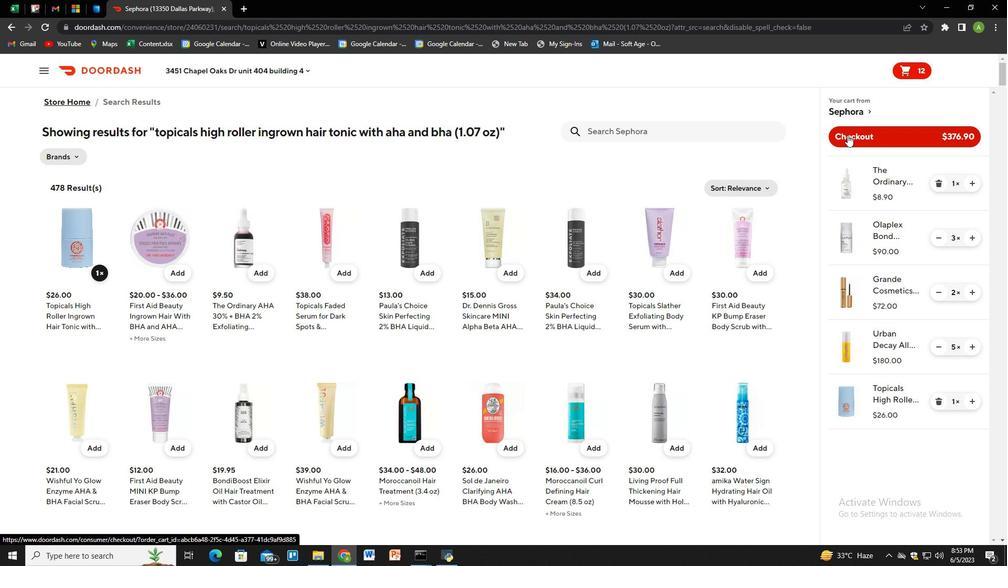
